 Task: Check the average views per listing of french doors in the last 3 years.
Action: Mouse moved to (965, 224)
Screenshot: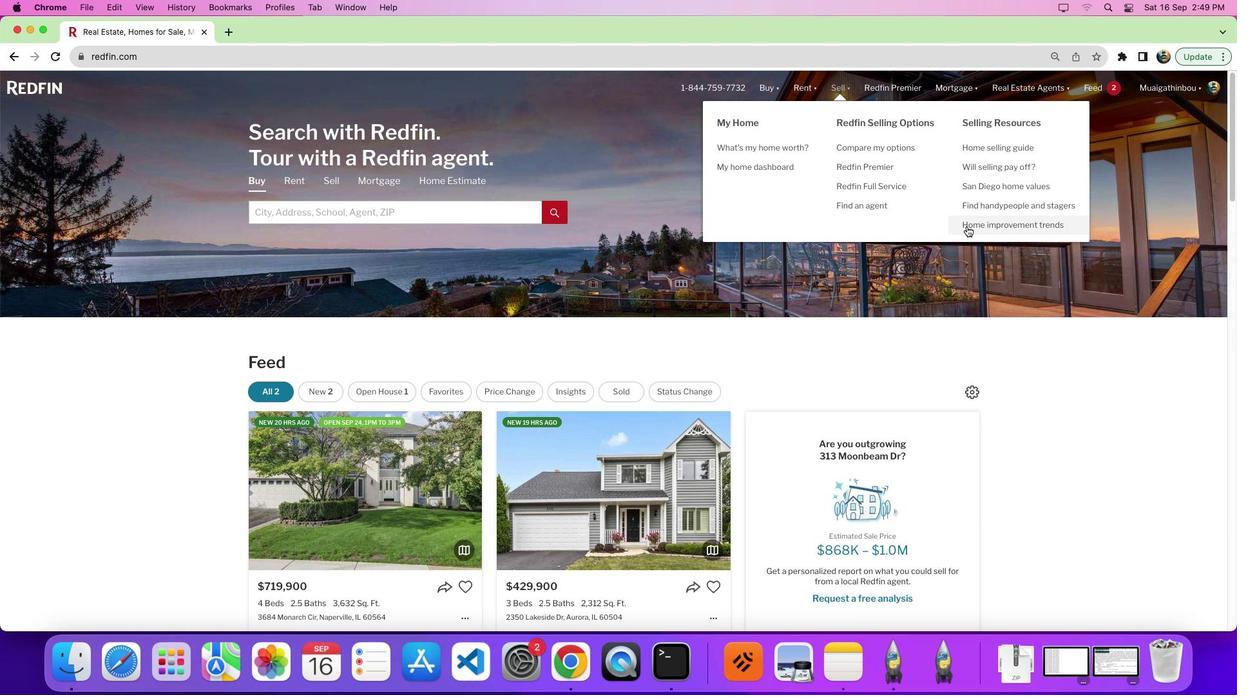 
Action: Mouse pressed left at (965, 224)
Screenshot: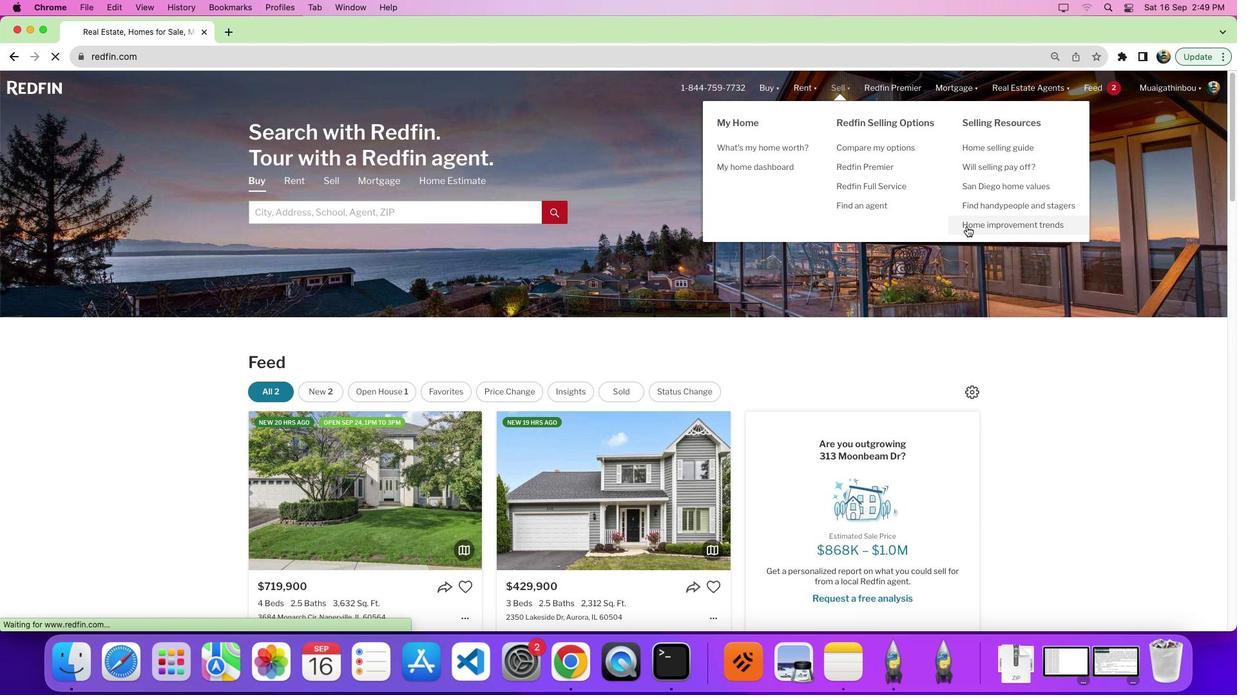 
Action: Mouse pressed left at (965, 224)
Screenshot: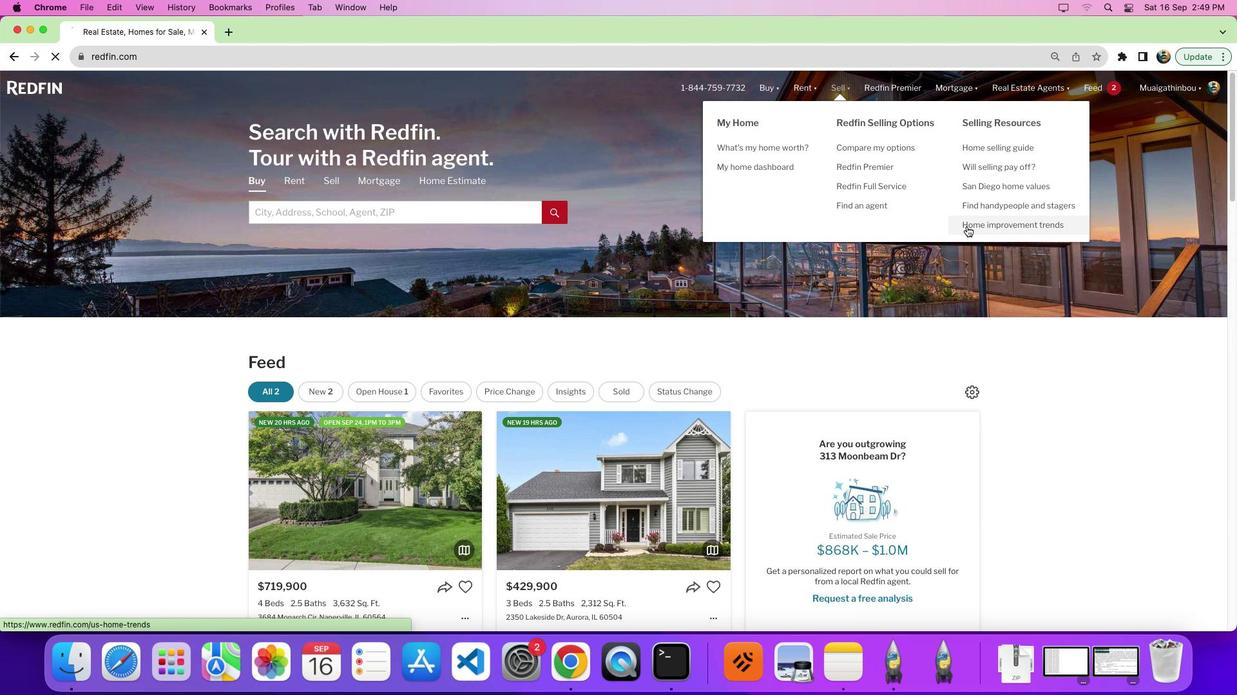 
Action: Mouse moved to (353, 252)
Screenshot: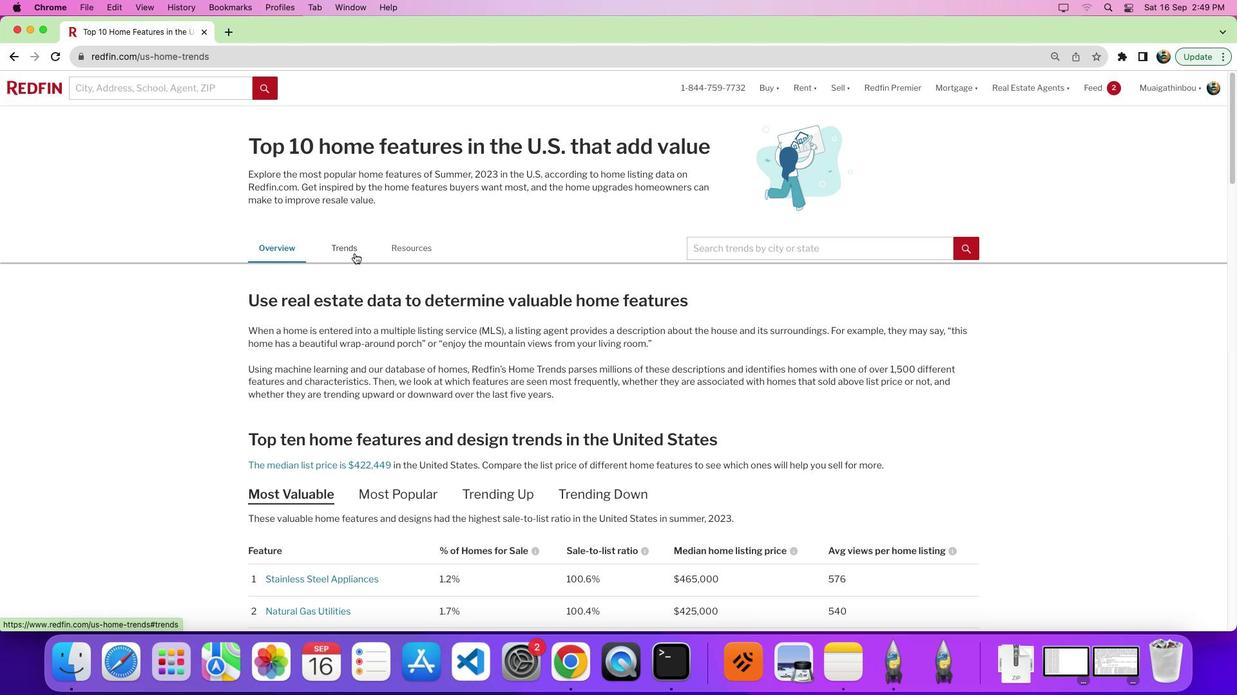 
Action: Mouse pressed left at (353, 252)
Screenshot: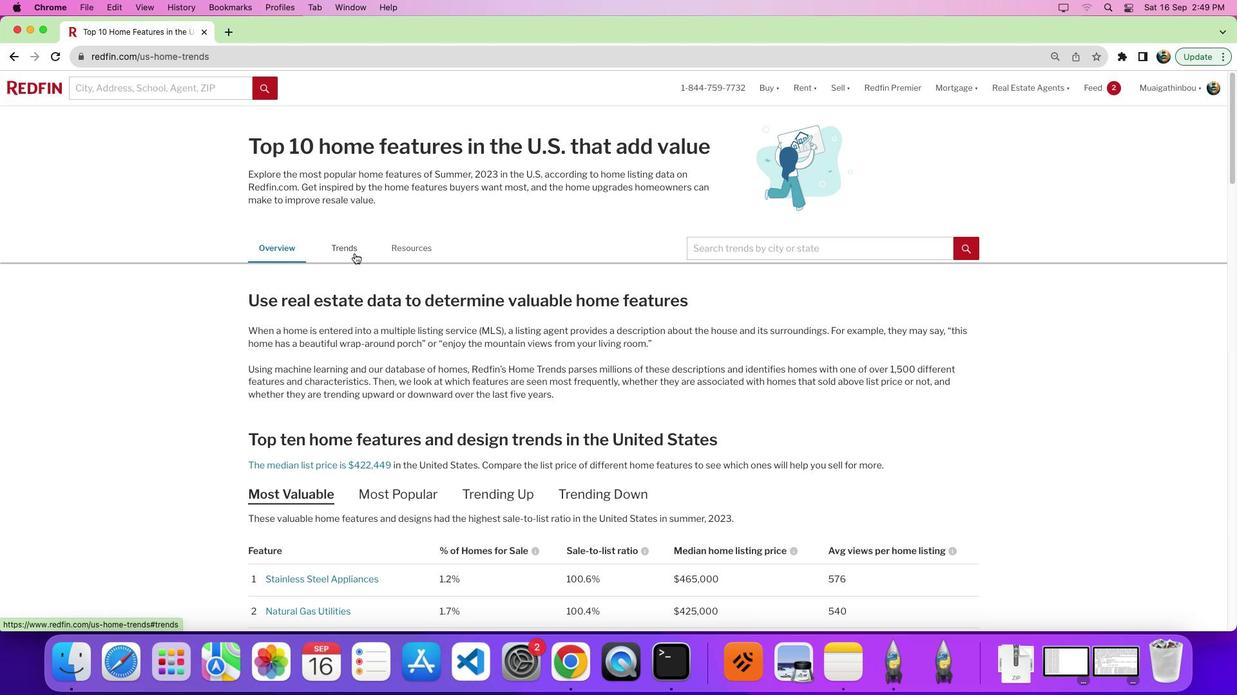 
Action: Mouse moved to (732, 383)
Screenshot: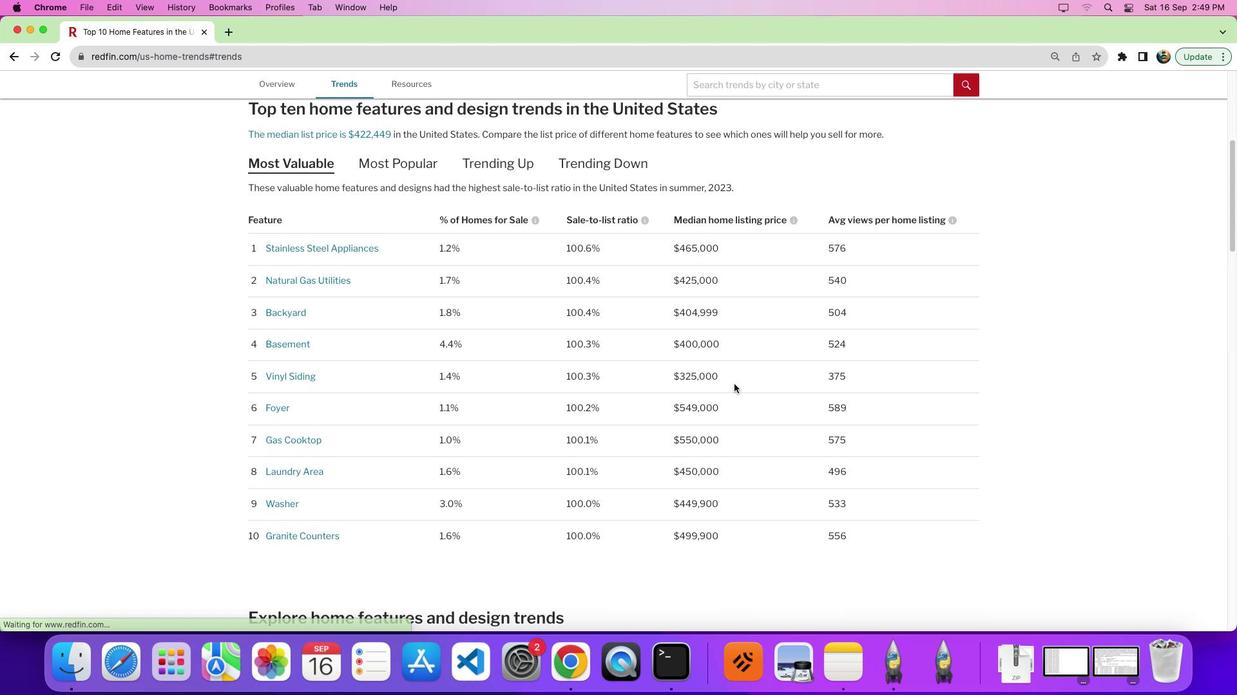 
Action: Mouse scrolled (732, 383) with delta (0, -1)
Screenshot: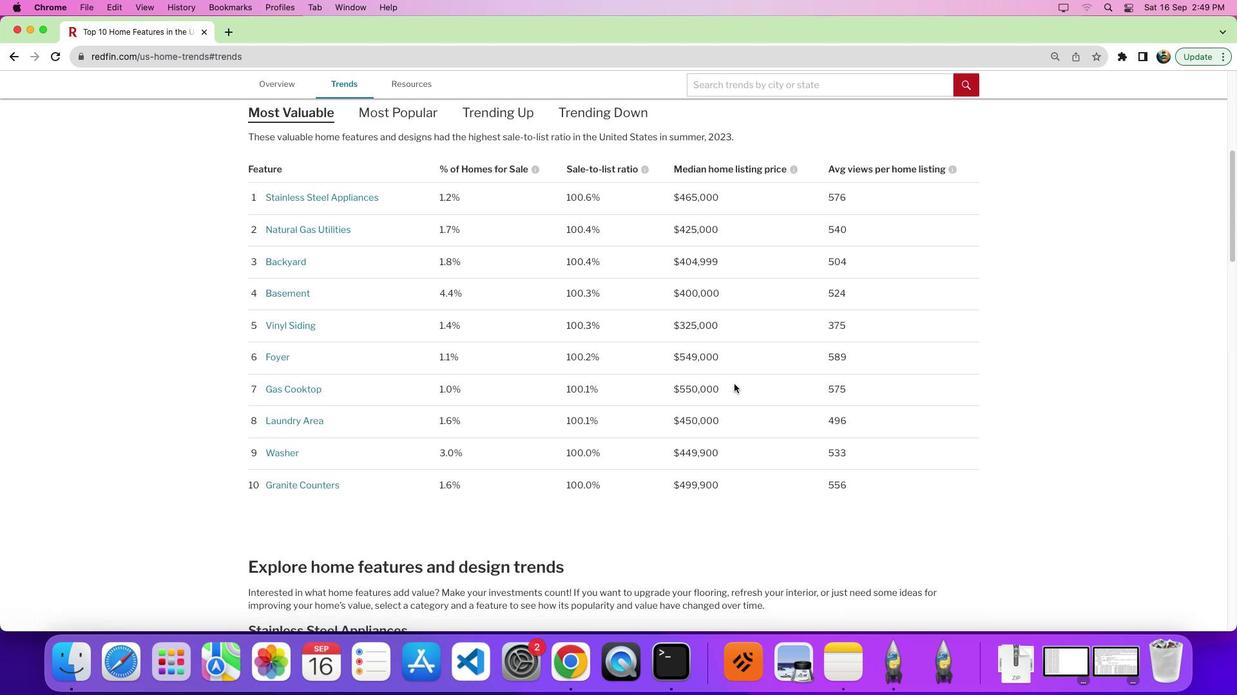 
Action: Mouse scrolled (732, 383) with delta (0, -1)
Screenshot: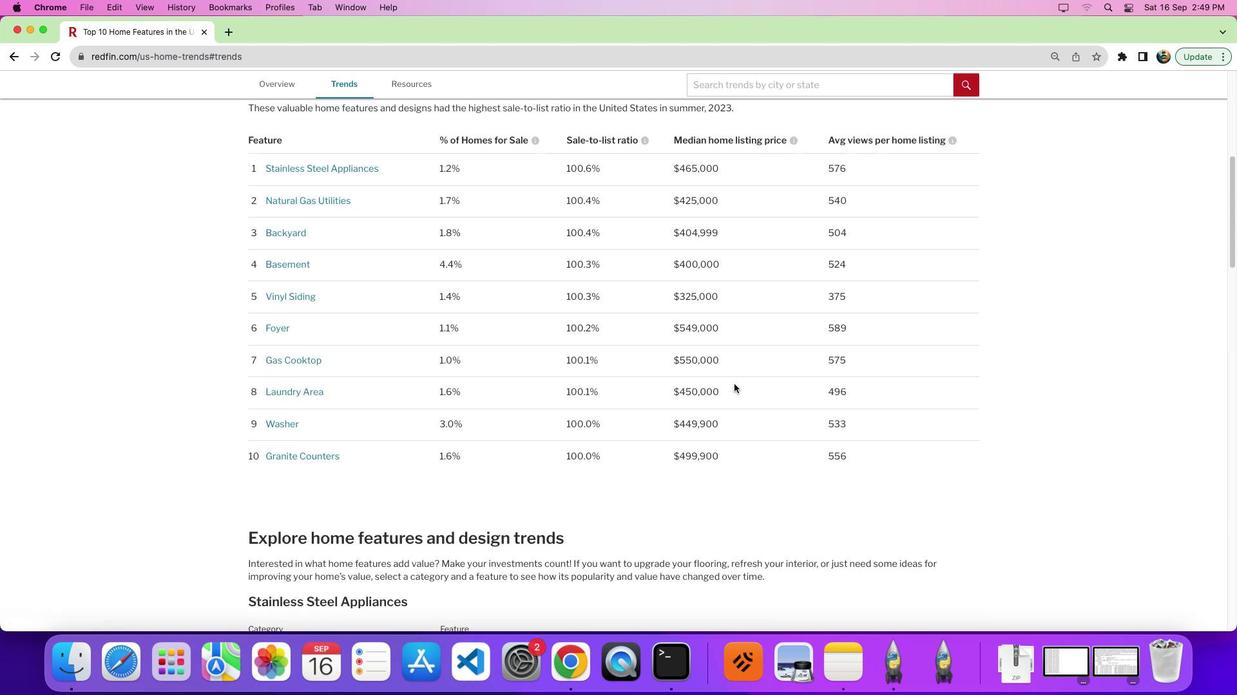 
Action: Mouse scrolled (732, 383) with delta (0, -3)
Screenshot: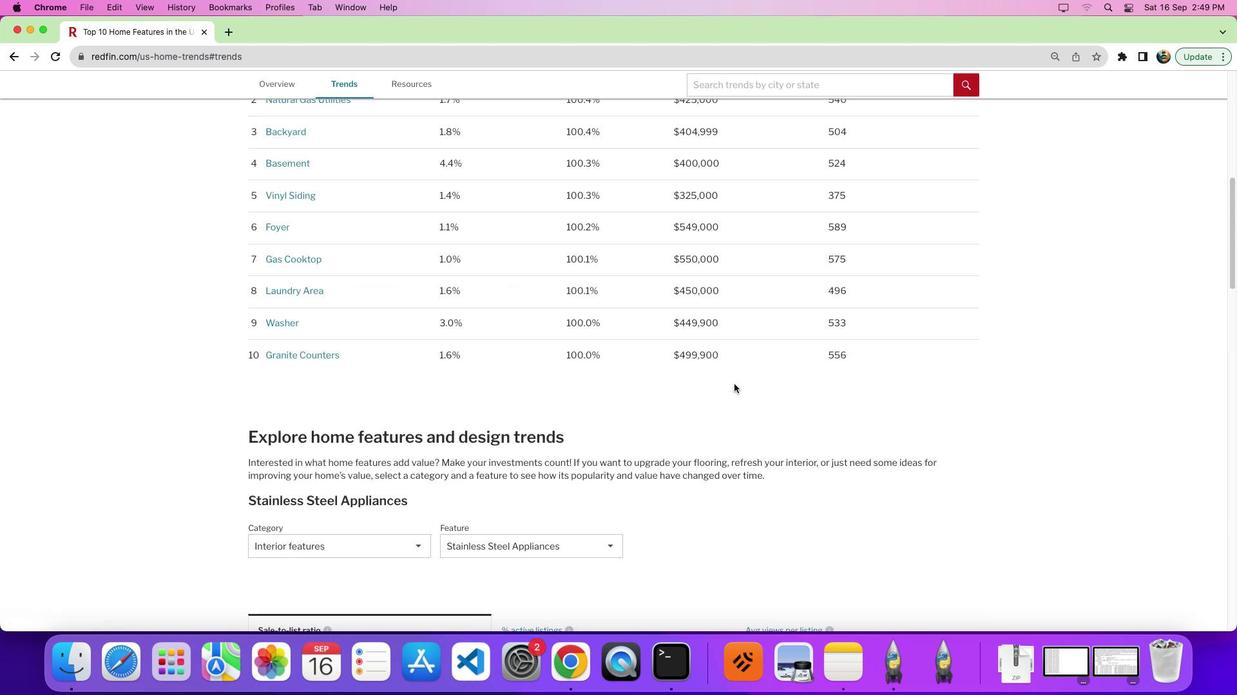 
Action: Mouse scrolled (732, 383) with delta (0, -1)
Screenshot: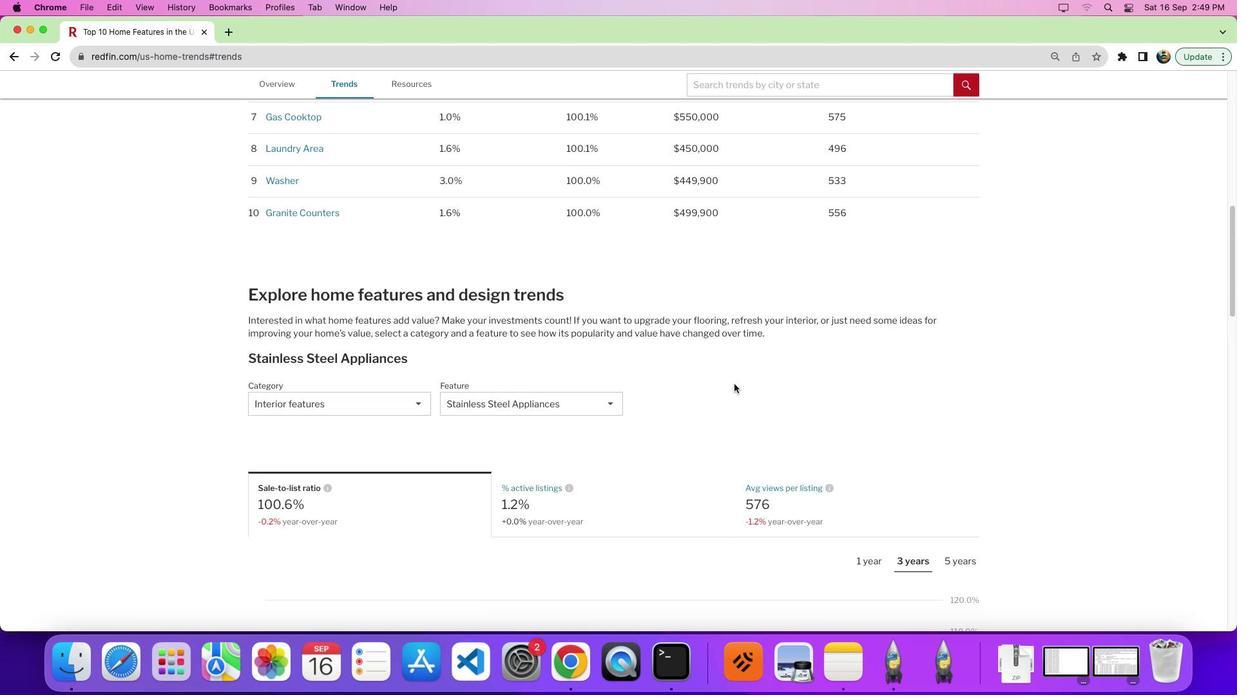 
Action: Mouse scrolled (732, 383) with delta (0, -1)
Screenshot: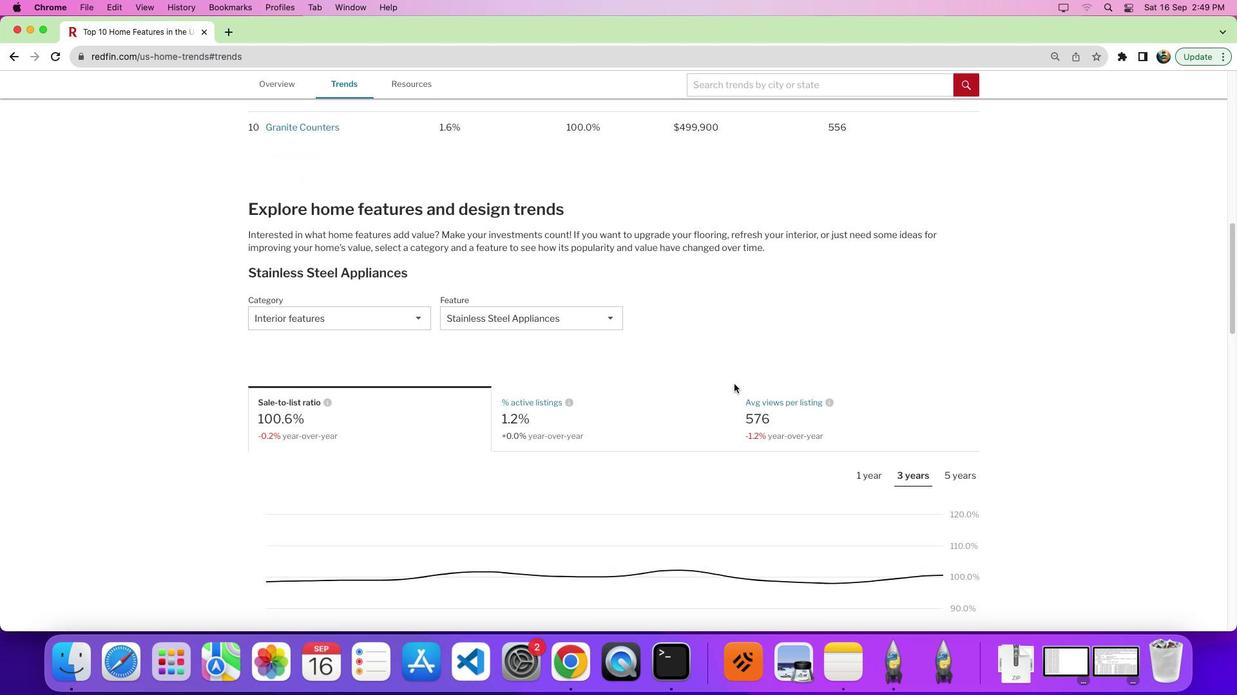 
Action: Mouse scrolled (732, 383) with delta (0, -5)
Screenshot: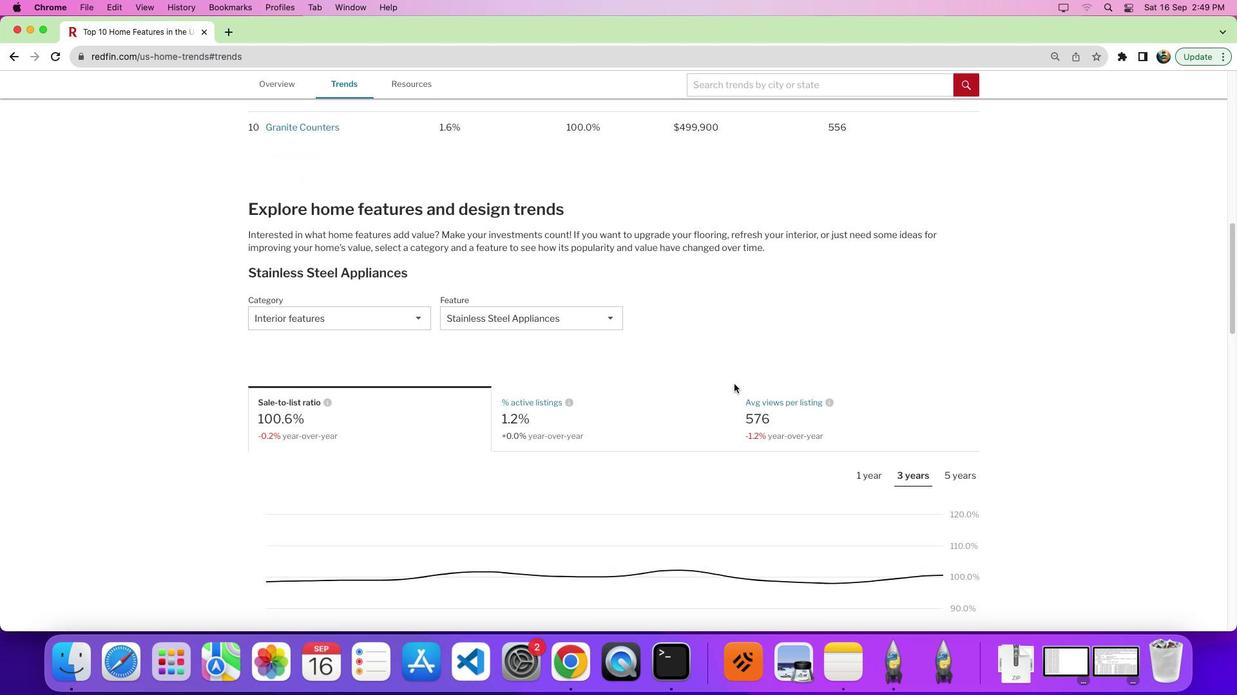 
Action: Mouse moved to (720, 392)
Screenshot: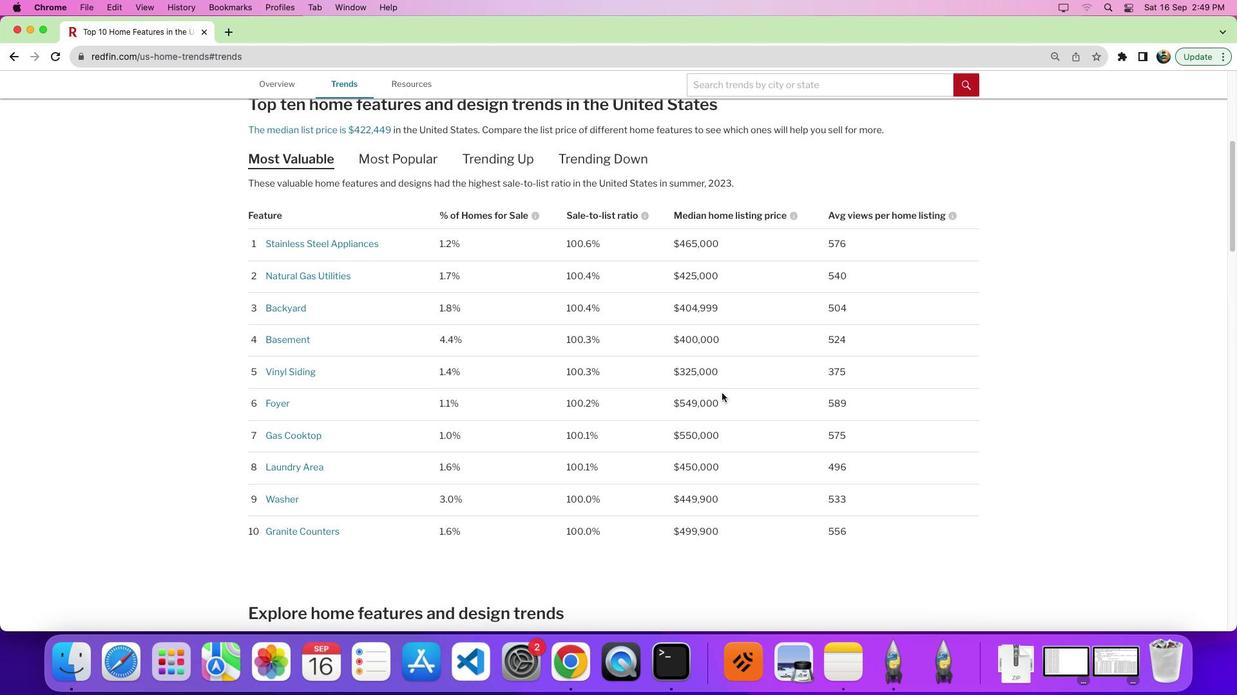 
Action: Mouse scrolled (720, 392) with delta (0, -1)
Screenshot: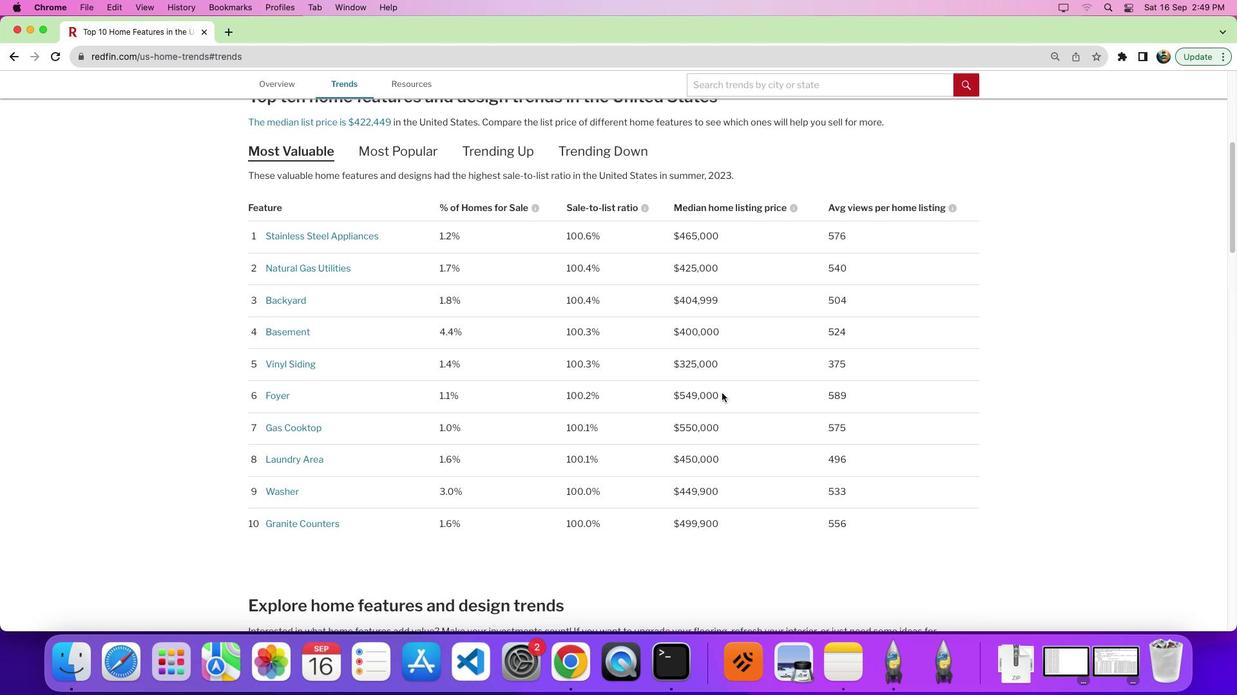 
Action: Mouse scrolled (720, 392) with delta (0, -1)
Screenshot: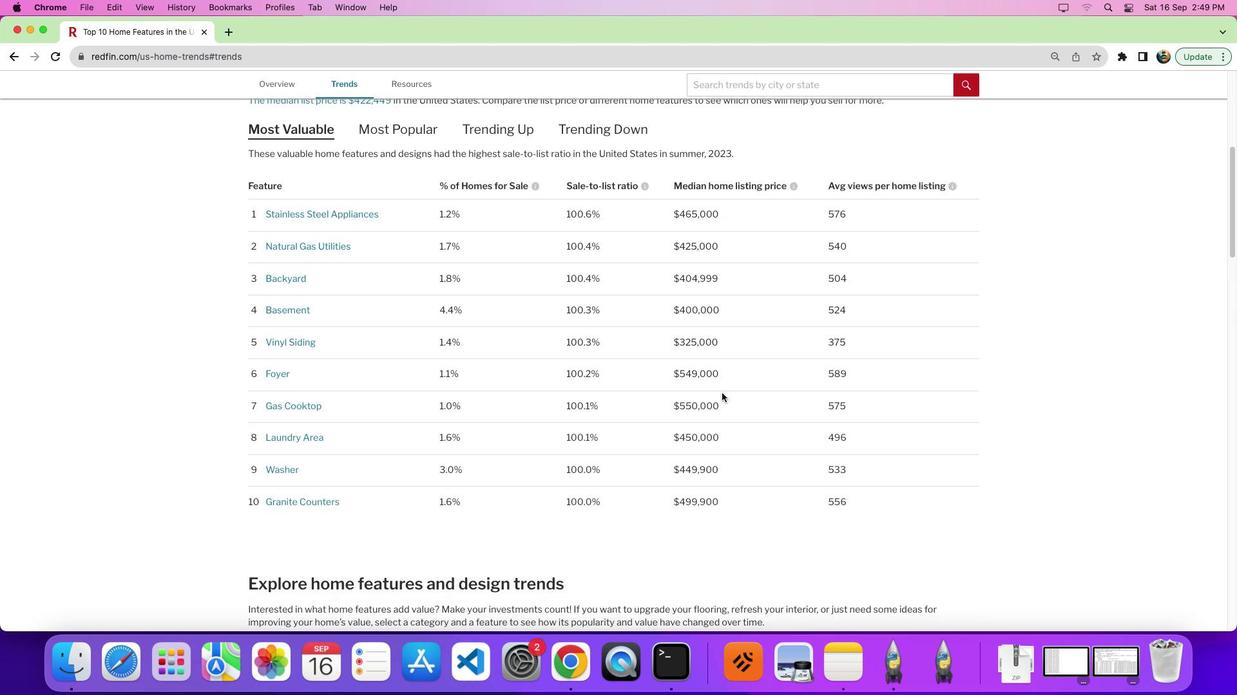 
Action: Mouse moved to (679, 370)
Screenshot: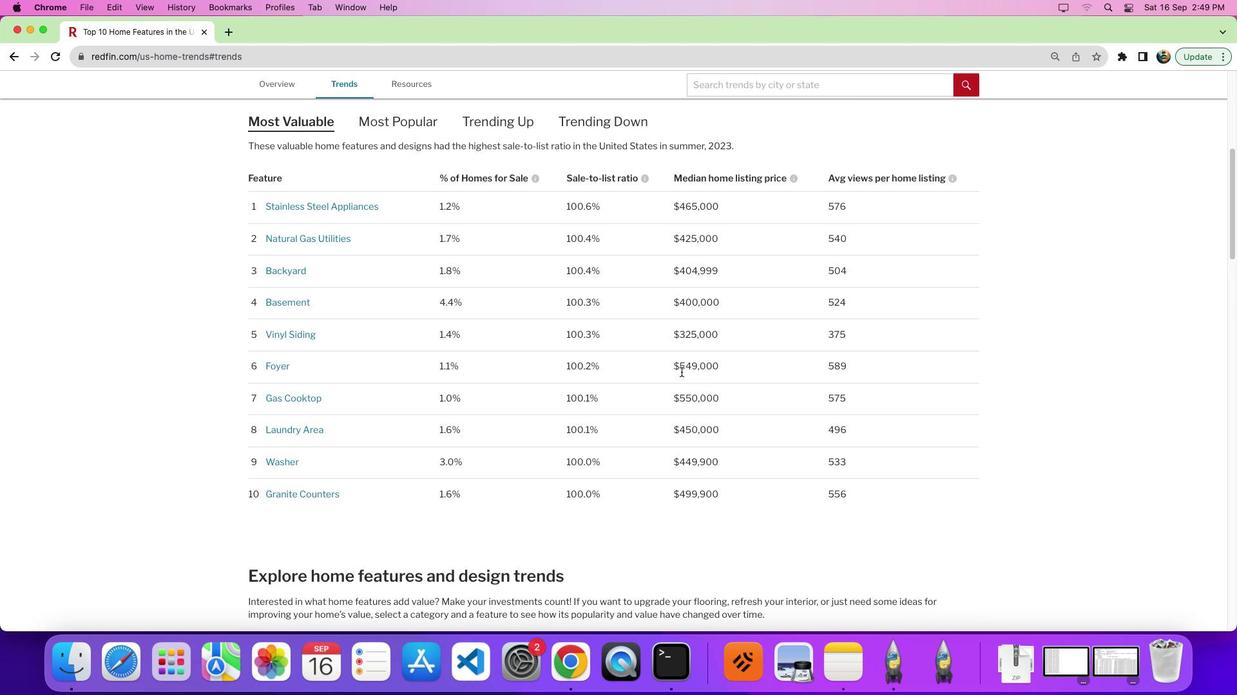 
Action: Mouse scrolled (679, 370) with delta (0, -1)
Screenshot: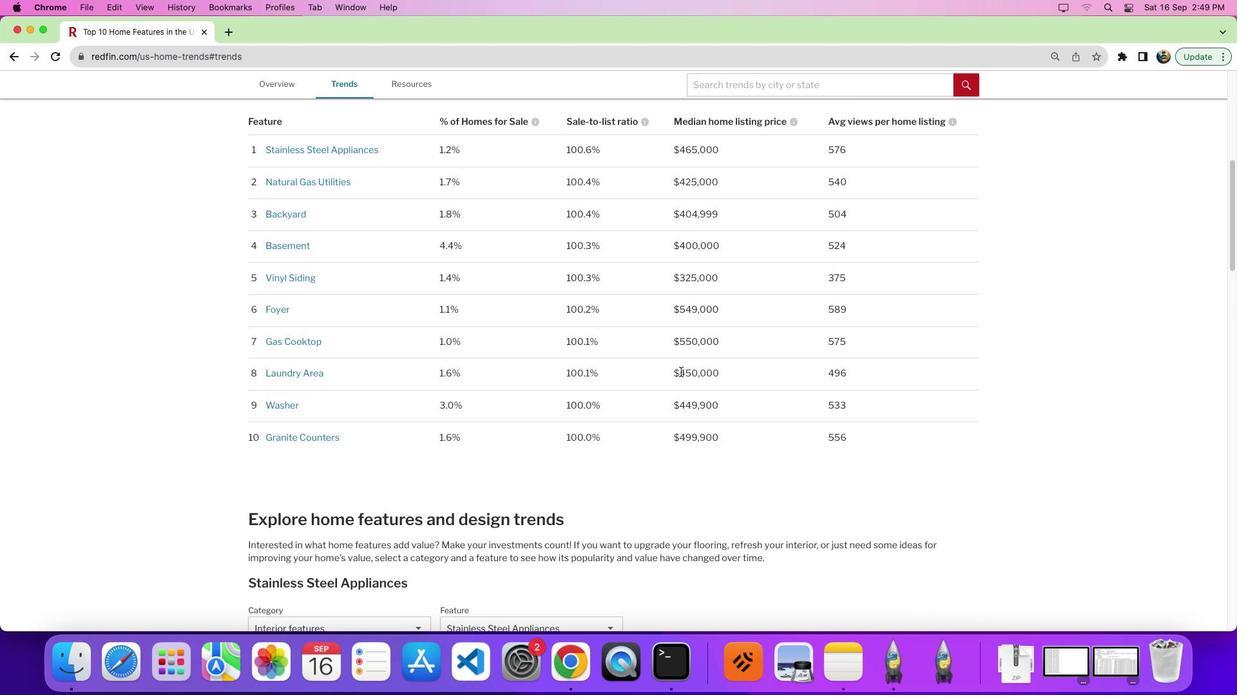 
Action: Mouse moved to (679, 370)
Screenshot: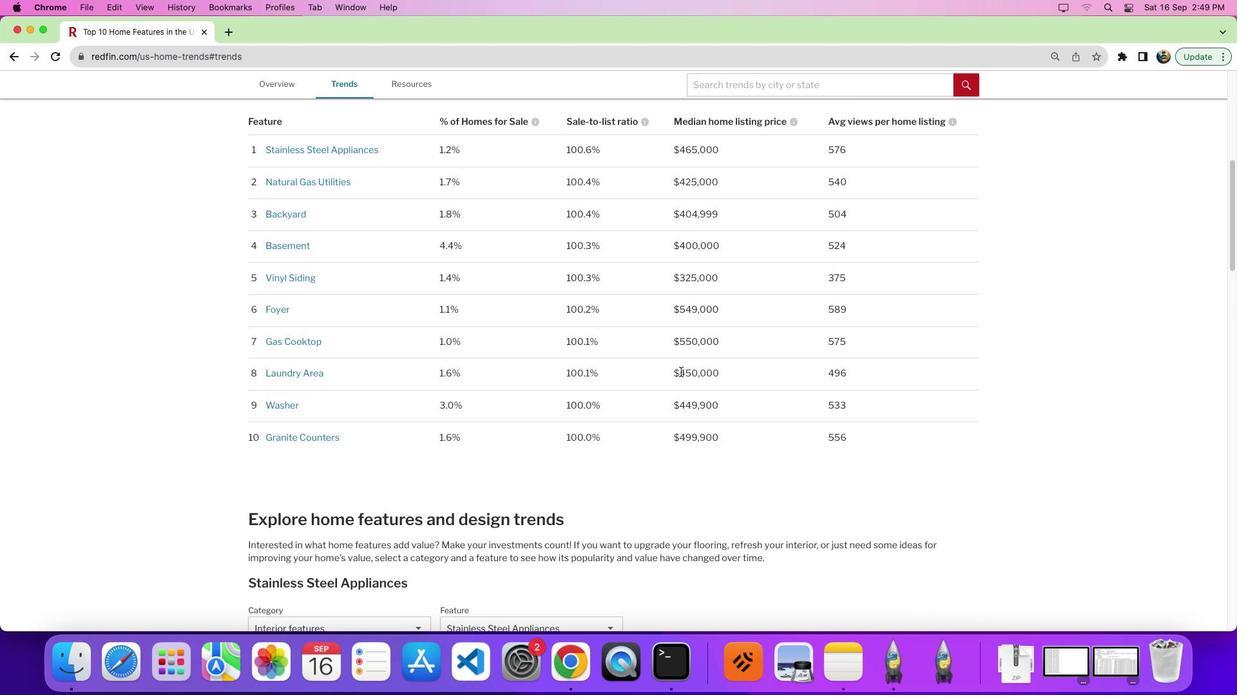 
Action: Mouse scrolled (679, 370) with delta (0, -1)
Screenshot: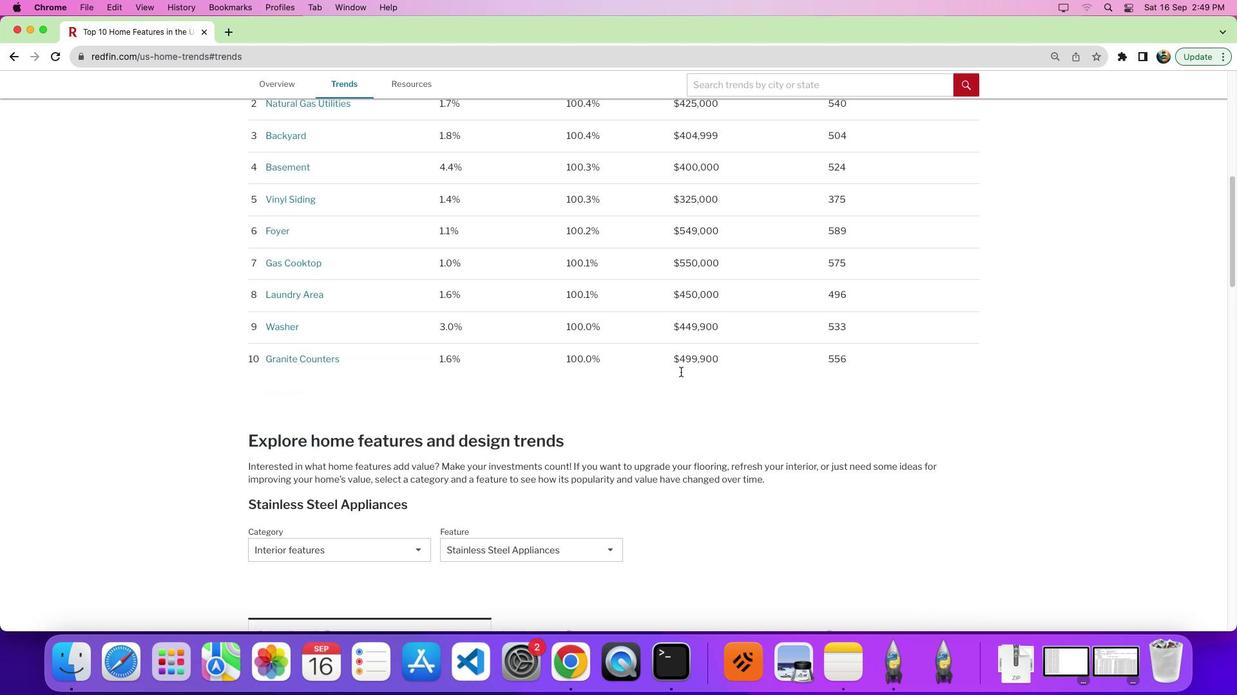 
Action: Mouse scrolled (679, 370) with delta (0, -4)
Screenshot: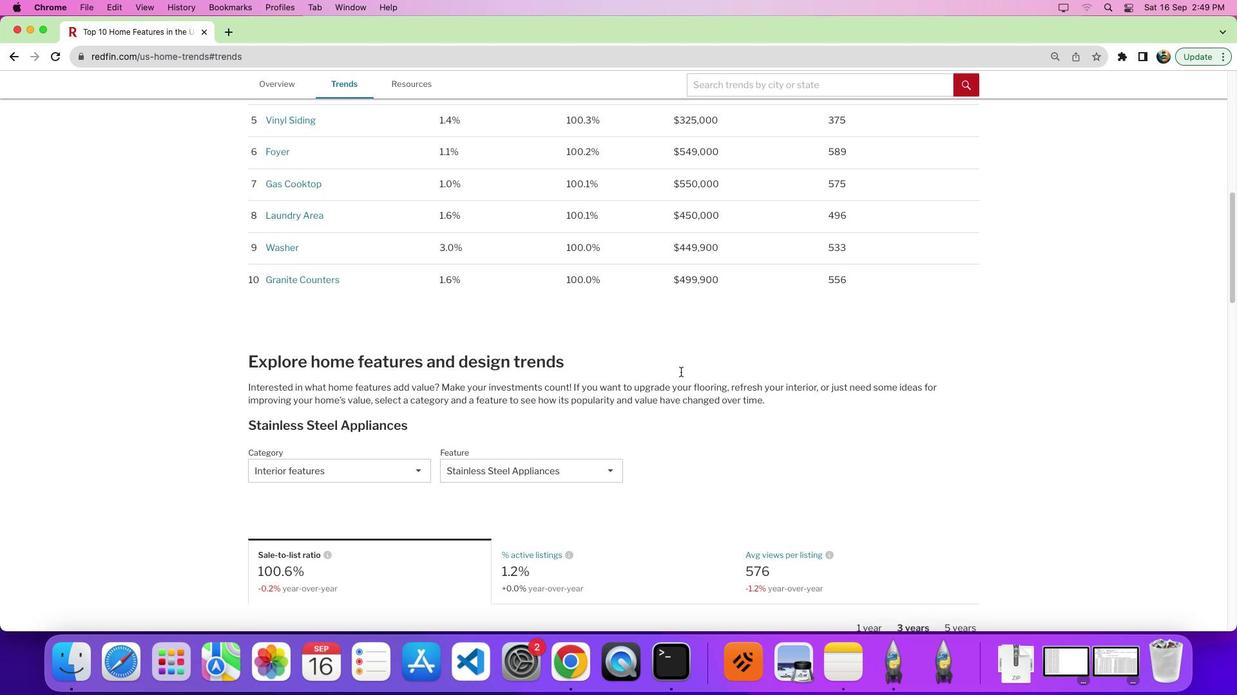 
Action: Mouse moved to (679, 370)
Screenshot: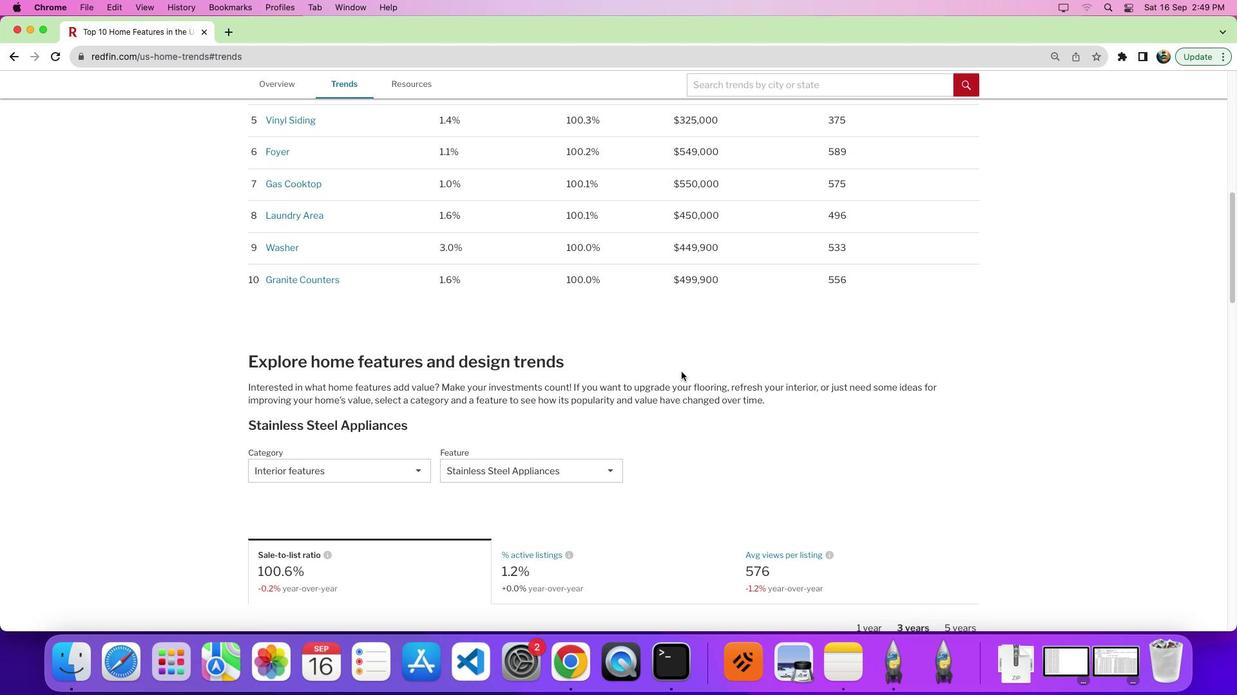 
Action: Mouse scrolled (679, 370) with delta (0, -1)
Screenshot: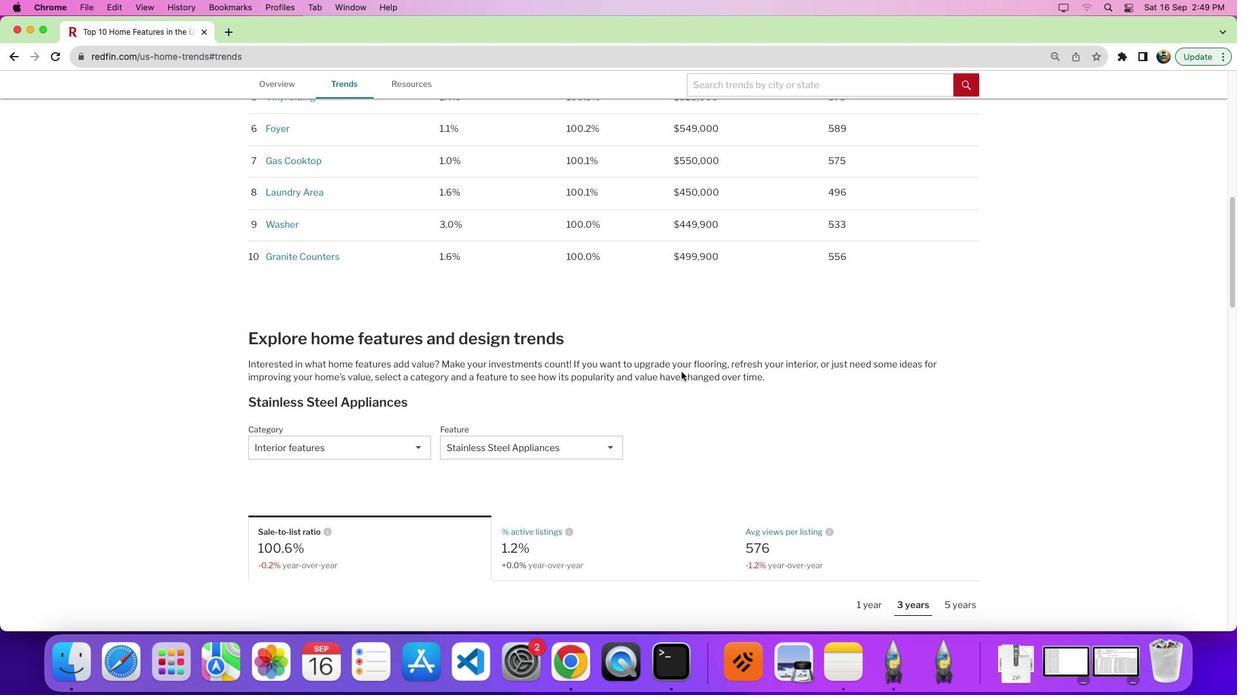 
Action: Mouse scrolled (679, 370) with delta (0, -1)
Screenshot: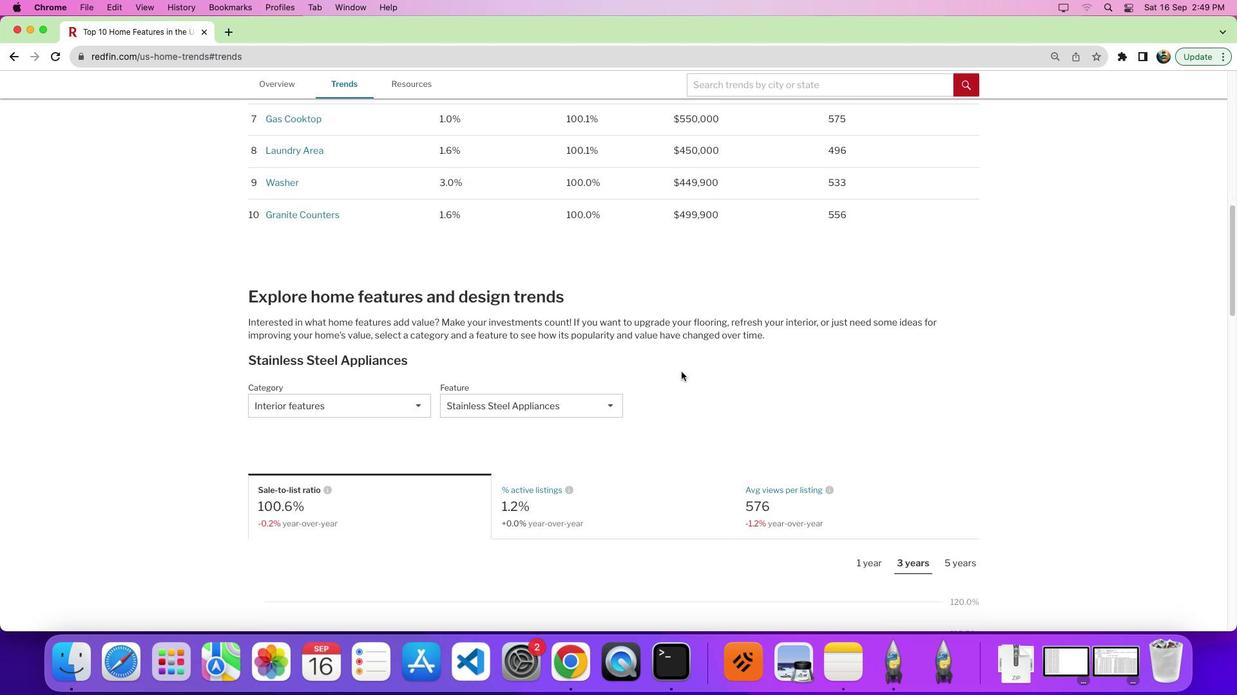 
Action: Mouse scrolled (679, 370) with delta (0, -3)
Screenshot: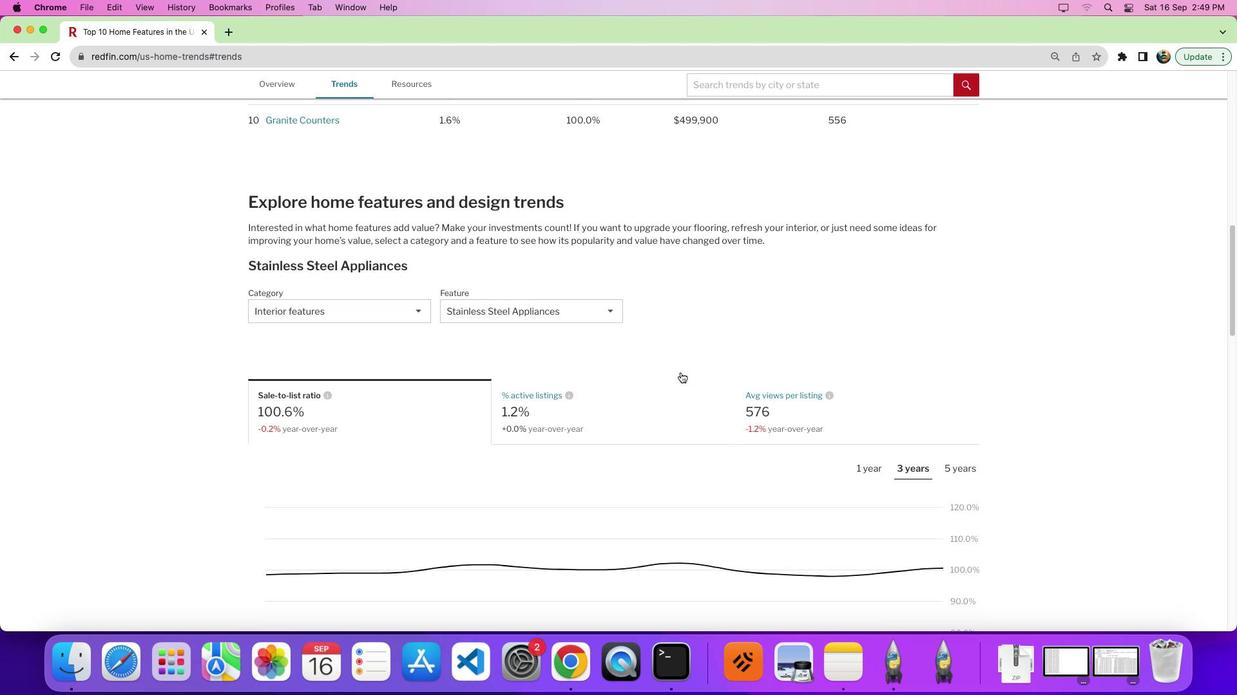 
Action: Mouse moved to (367, 306)
Screenshot: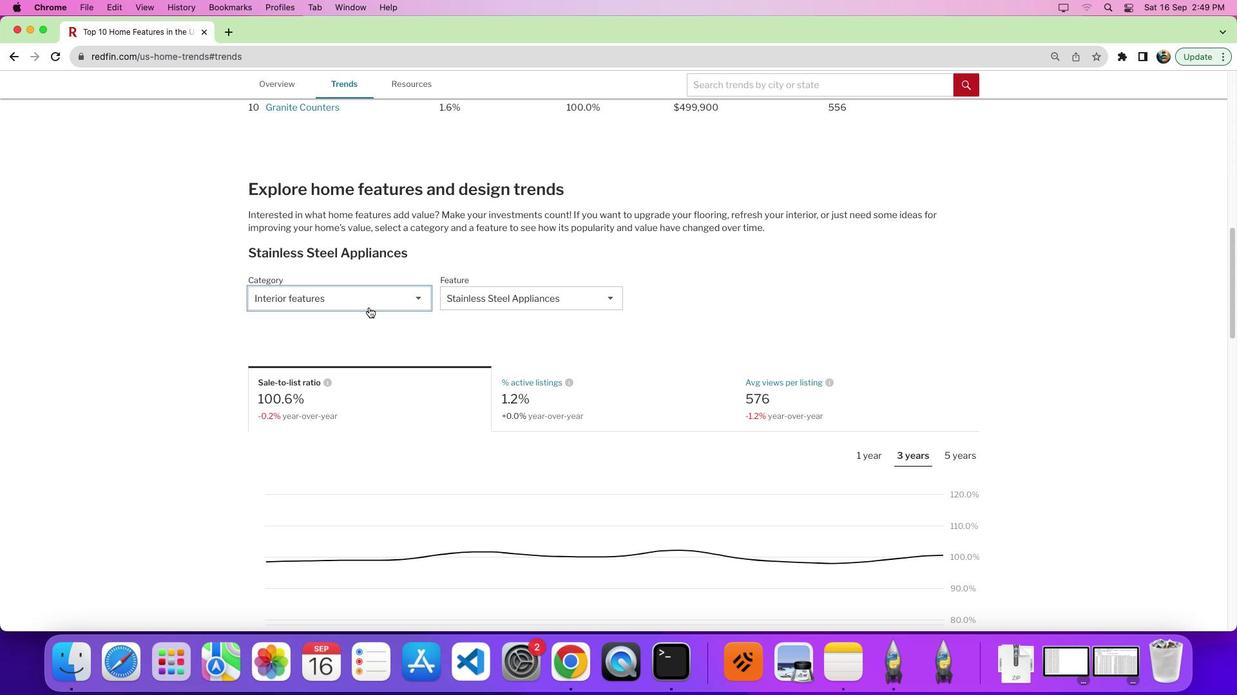 
Action: Mouse pressed left at (367, 306)
Screenshot: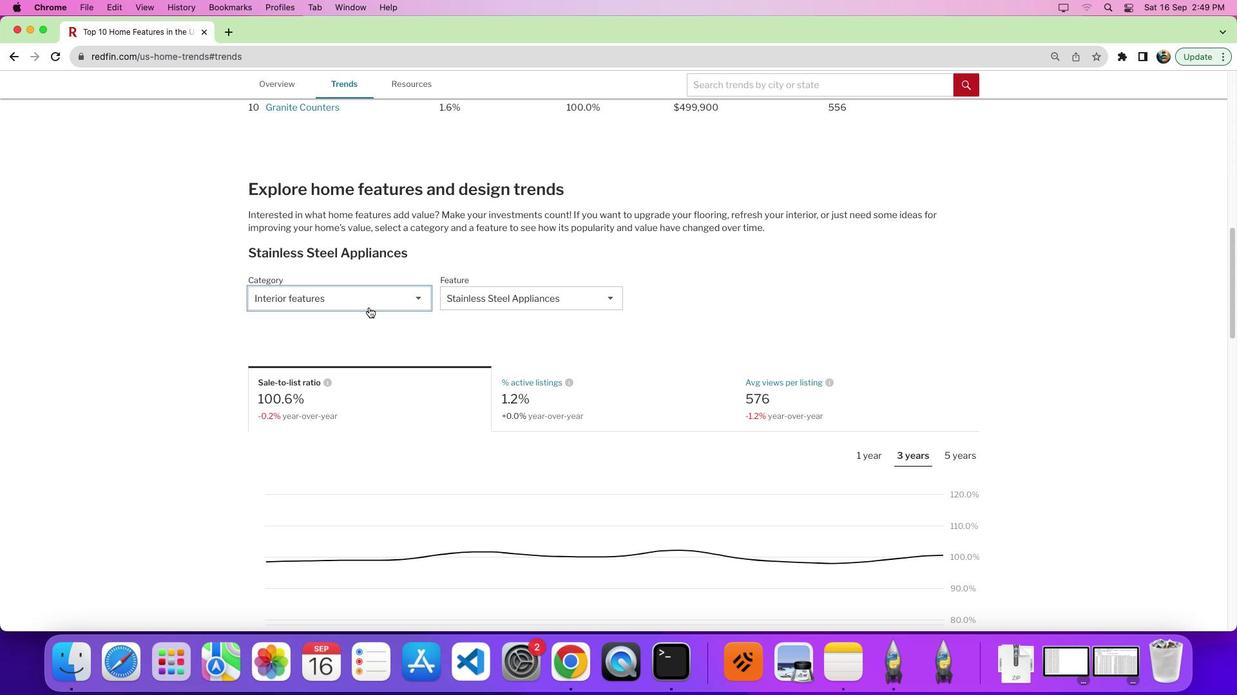 
Action: Mouse moved to (380, 350)
Screenshot: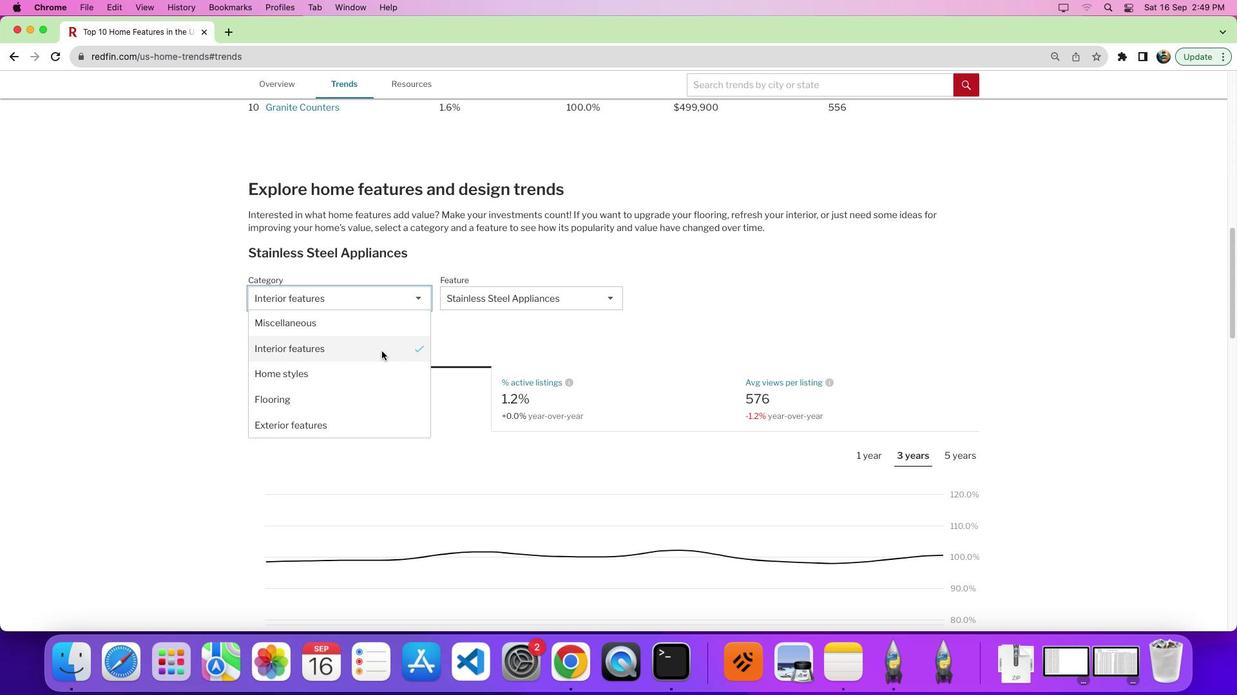 
Action: Mouse pressed left at (380, 350)
Screenshot: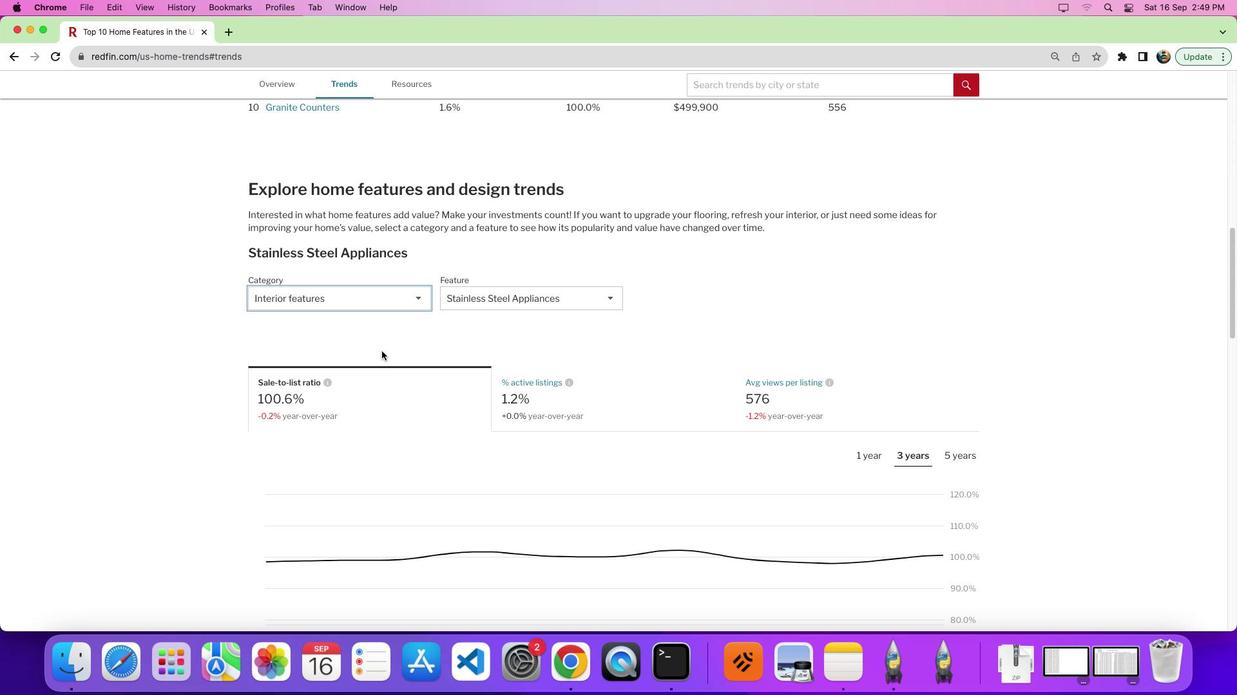 
Action: Mouse moved to (528, 305)
Screenshot: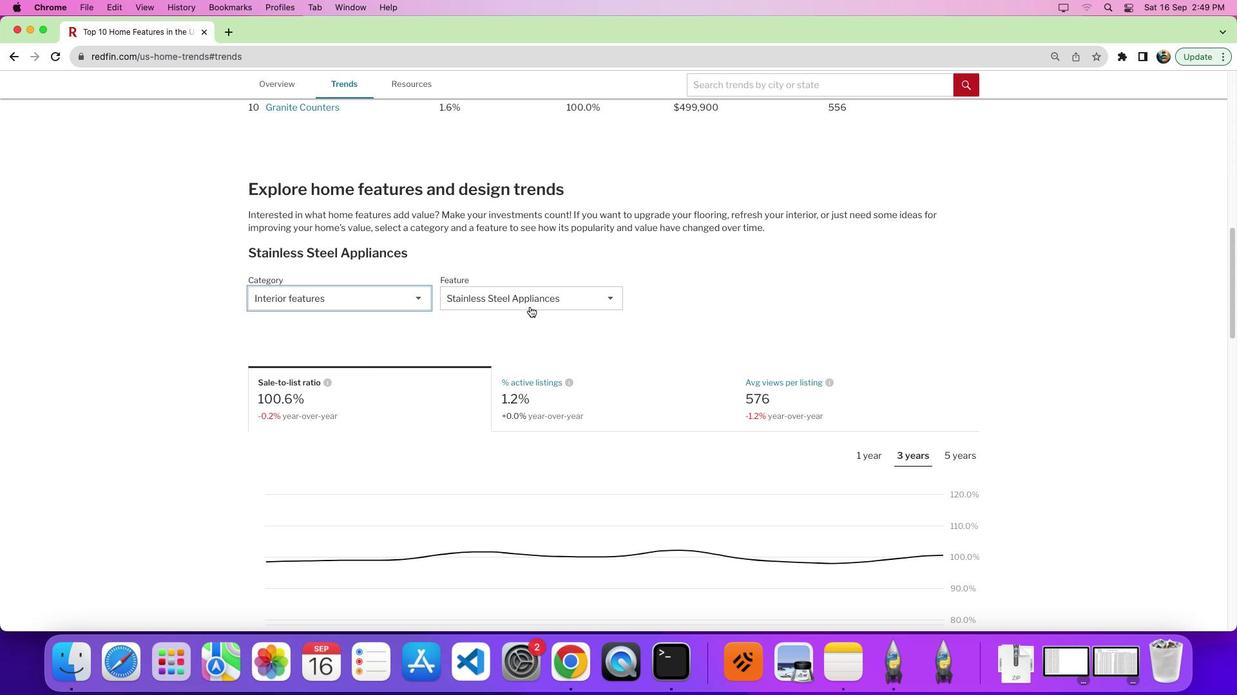 
Action: Mouse pressed left at (528, 305)
Screenshot: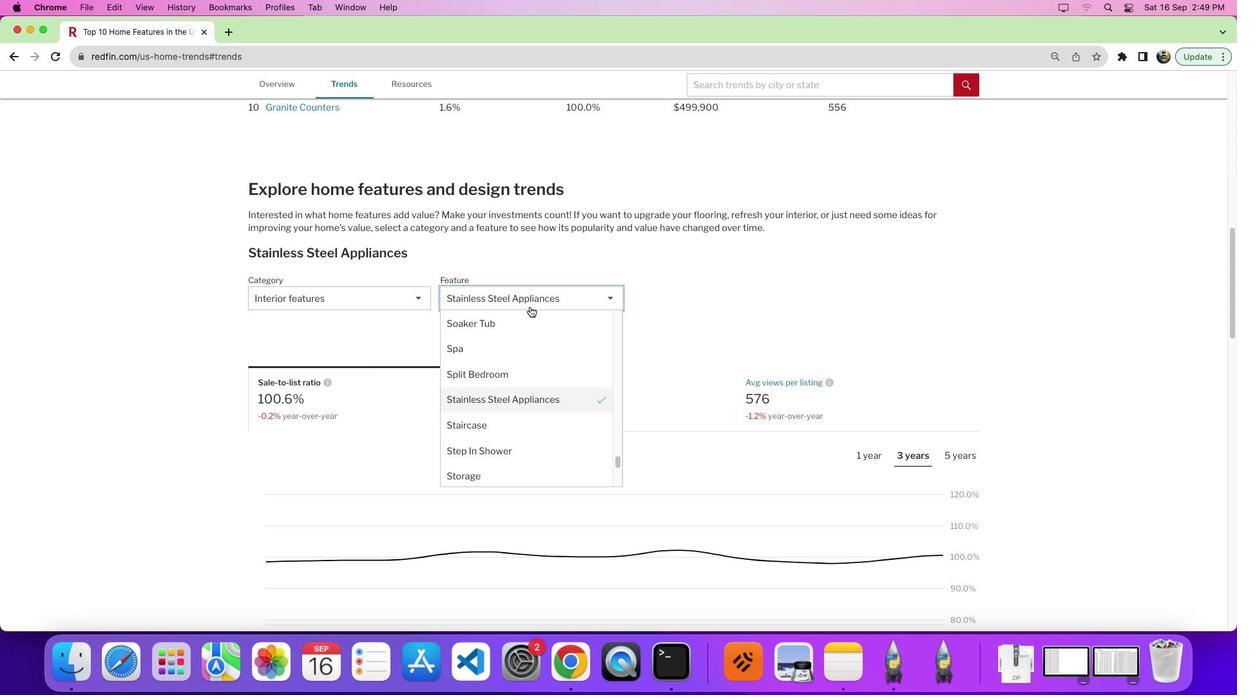 
Action: Mouse moved to (615, 385)
Screenshot: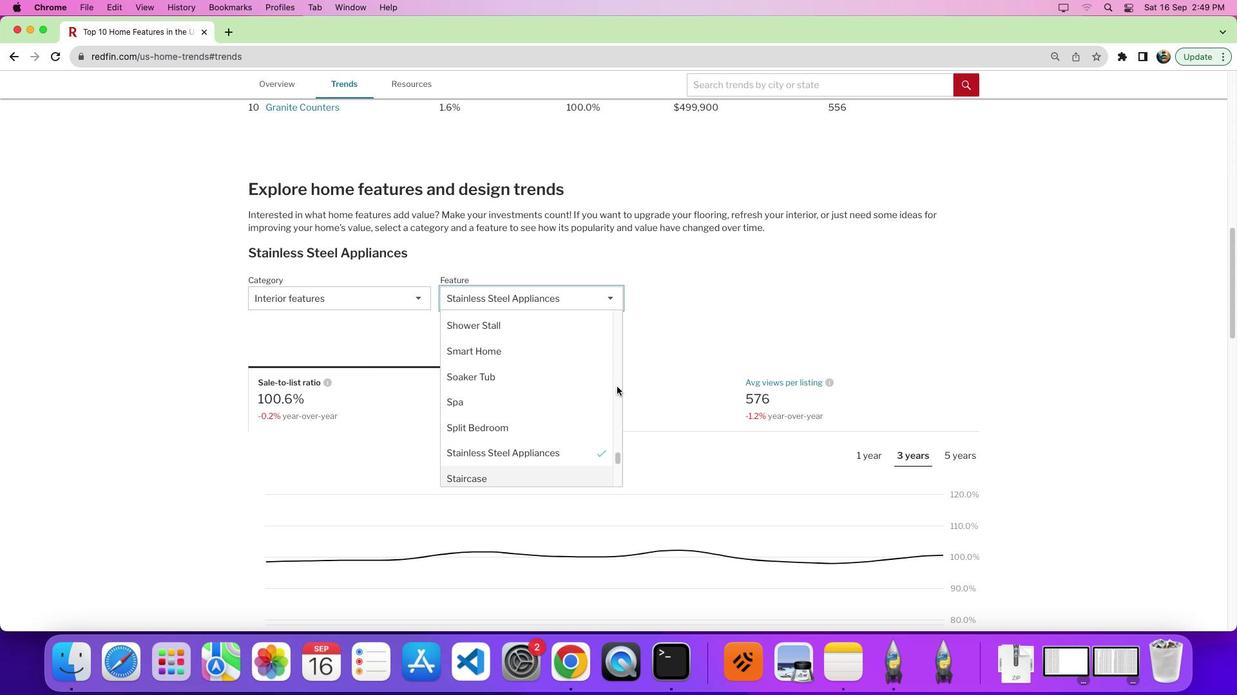 
Action: Mouse pressed left at (615, 385)
Screenshot: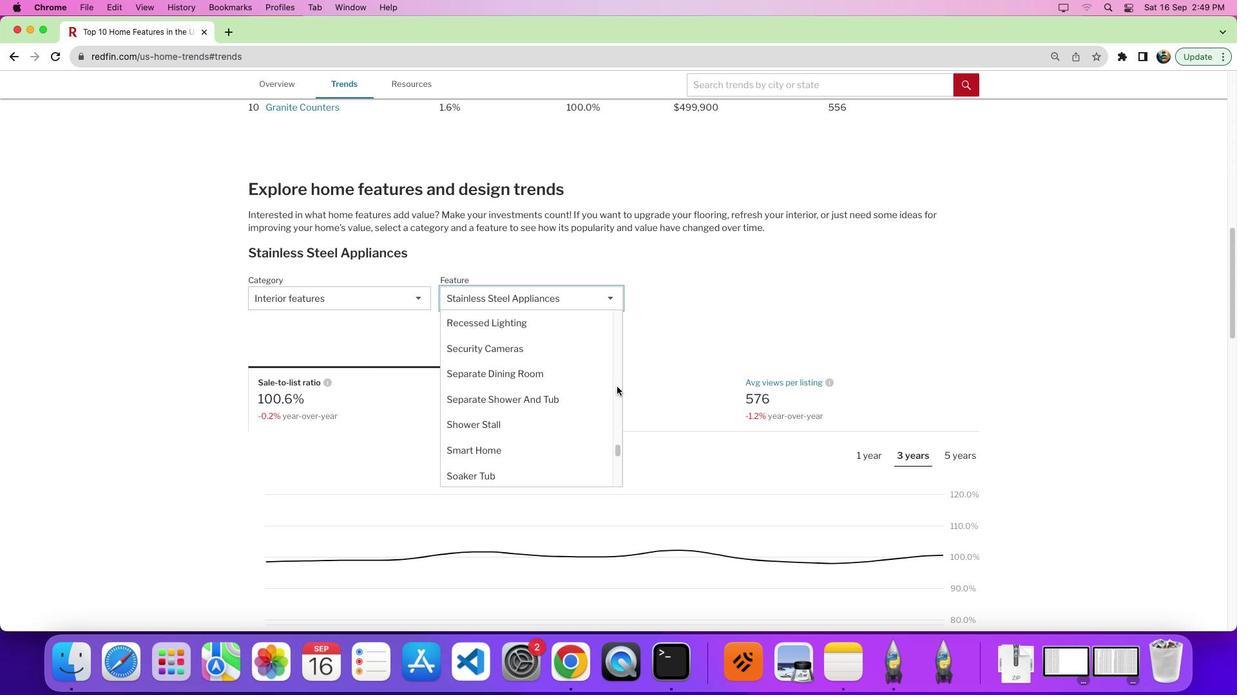 
Action: Mouse moved to (527, 359)
Screenshot: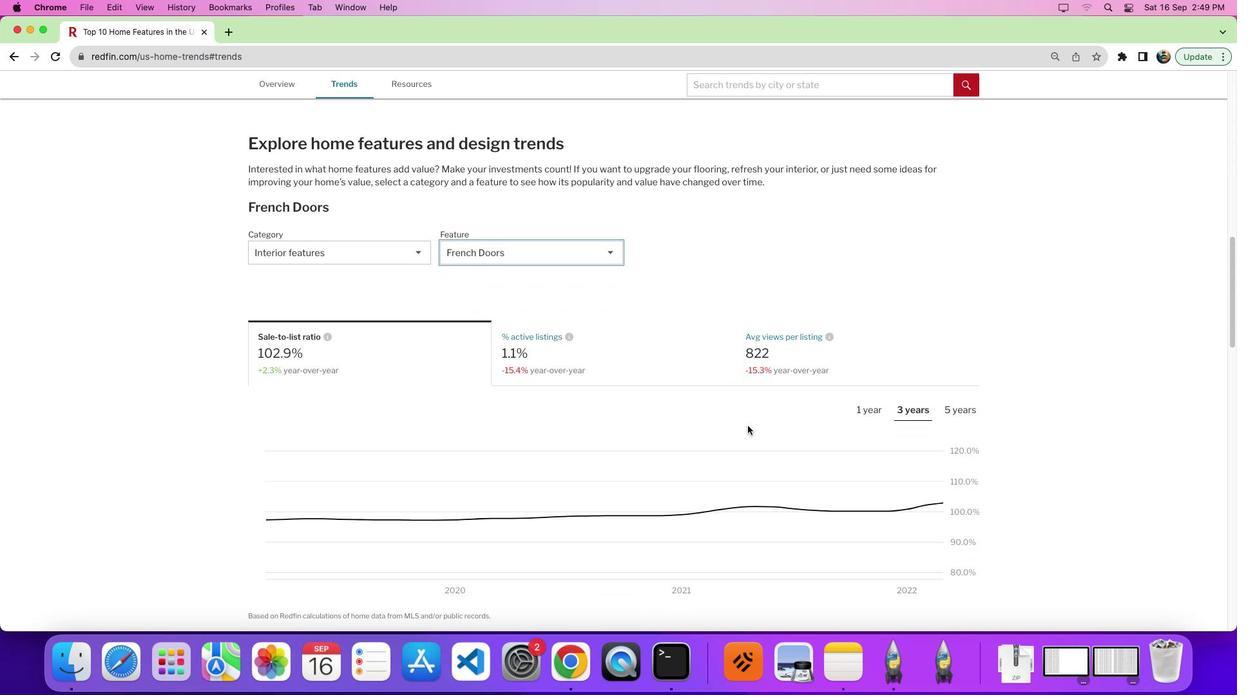 
Action: Mouse pressed left at (527, 359)
Screenshot: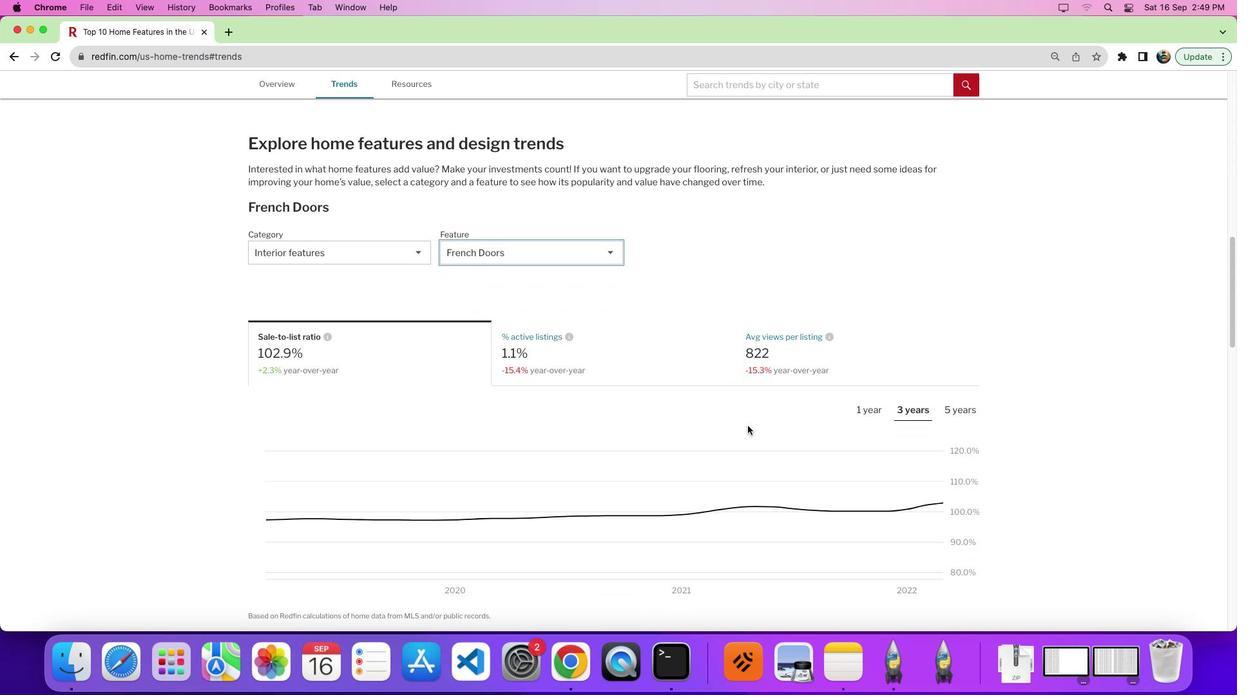 
Action: Mouse scrolled (746, 425) with delta (0, -1)
Screenshot: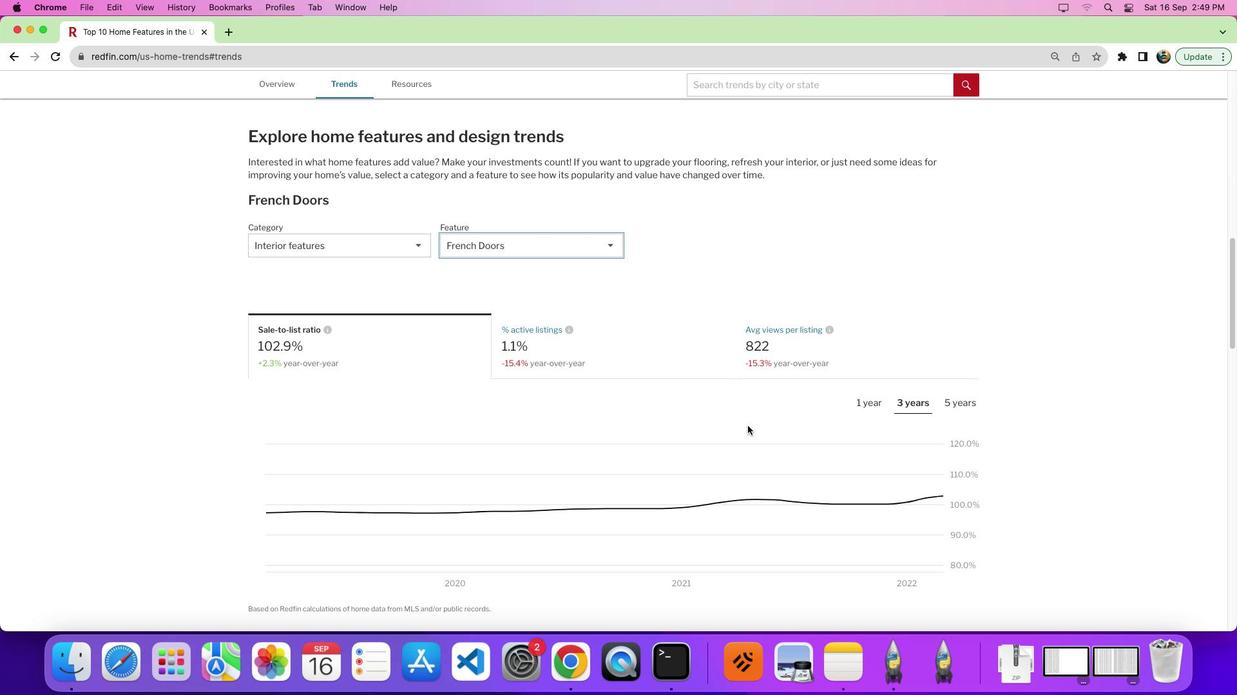 
Action: Mouse scrolled (746, 425) with delta (0, -1)
Screenshot: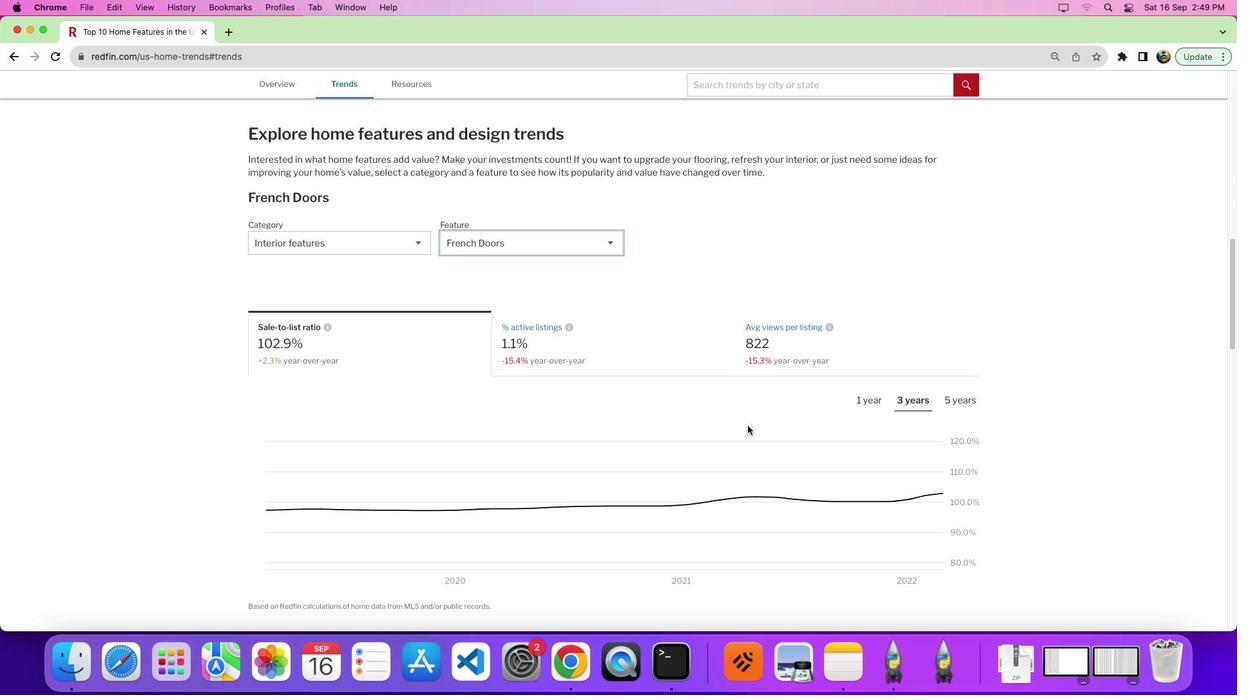 
Action: Mouse moved to (746, 425)
Screenshot: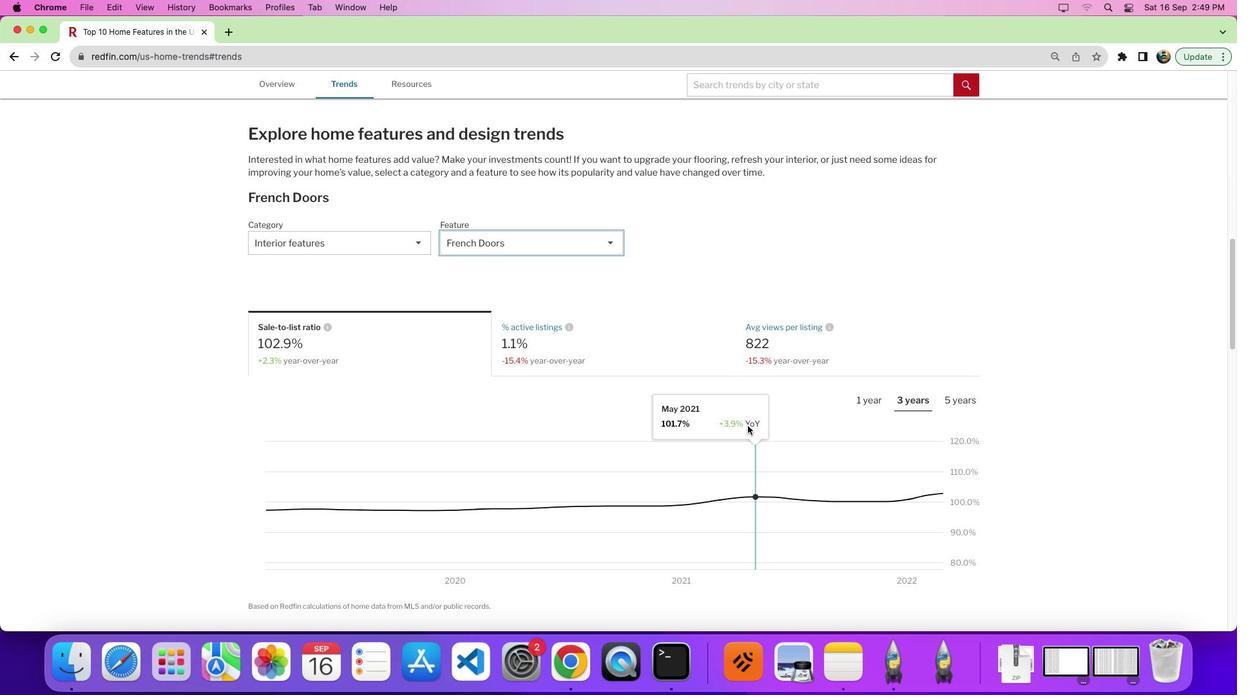 
Action: Mouse scrolled (746, 425) with delta (0, -1)
Screenshot: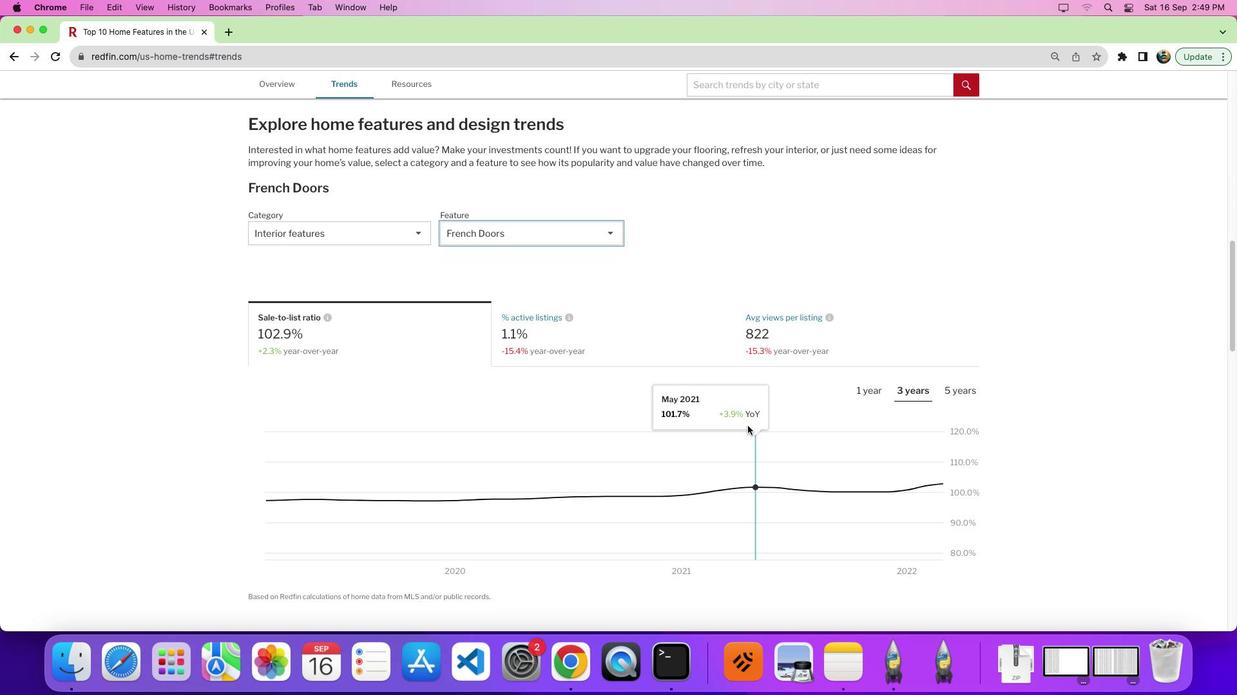 
Action: Mouse scrolled (746, 425) with delta (0, -1)
Screenshot: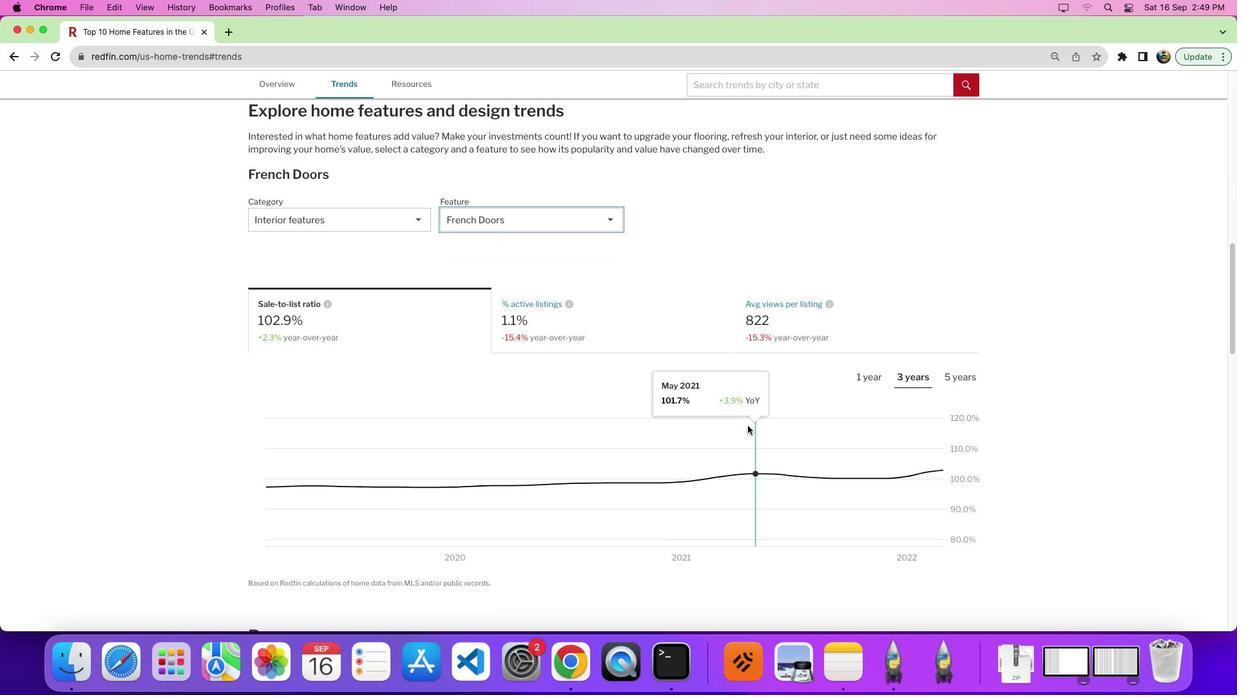 
Action: Mouse scrolled (746, 425) with delta (0, -1)
Screenshot: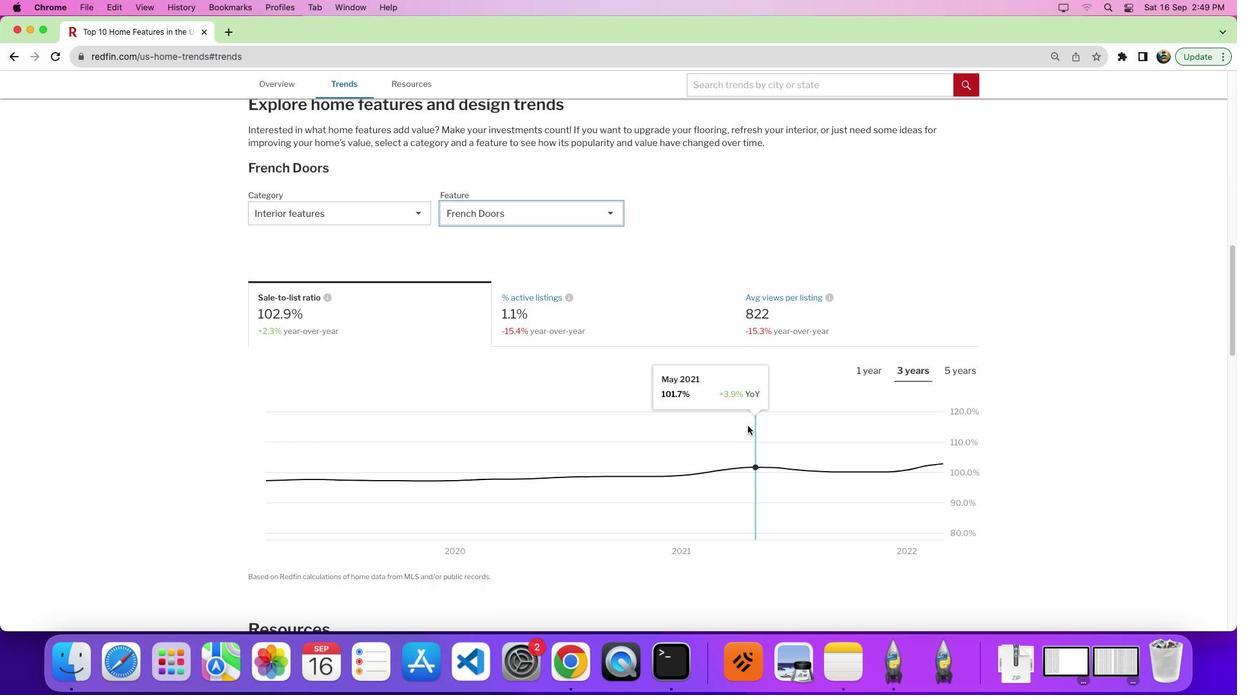 
Action: Mouse moved to (740, 424)
Screenshot: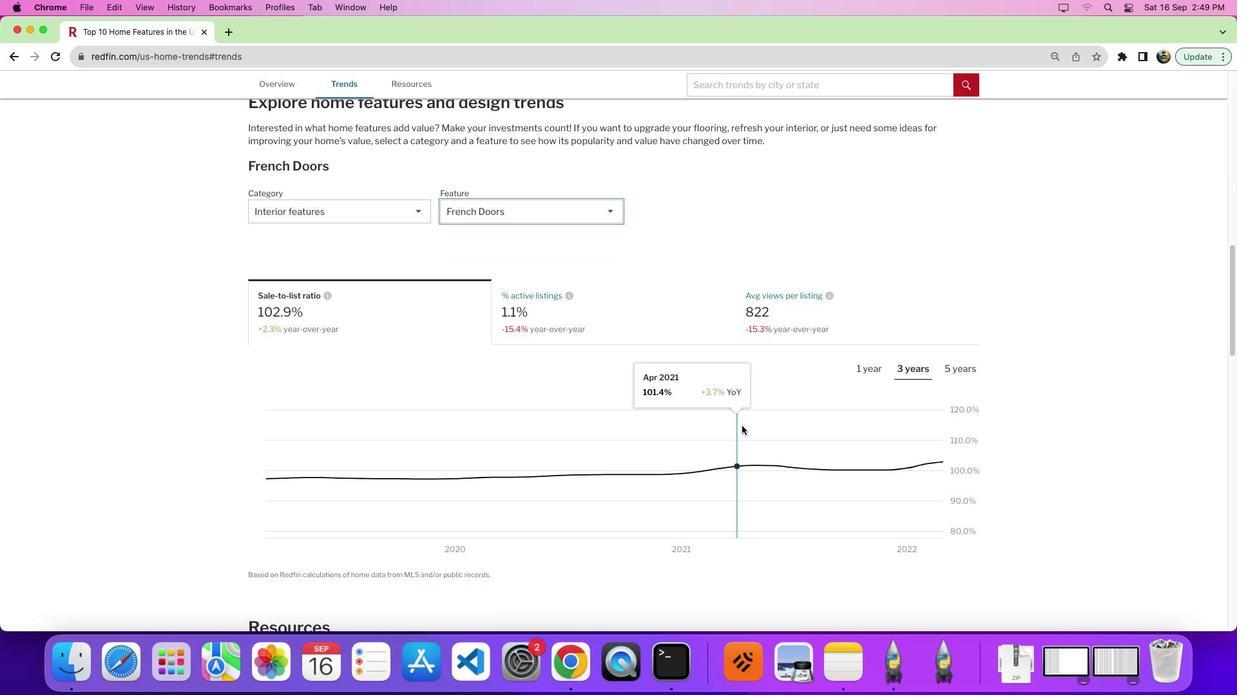 
Action: Mouse scrolled (740, 424) with delta (0, -1)
Screenshot: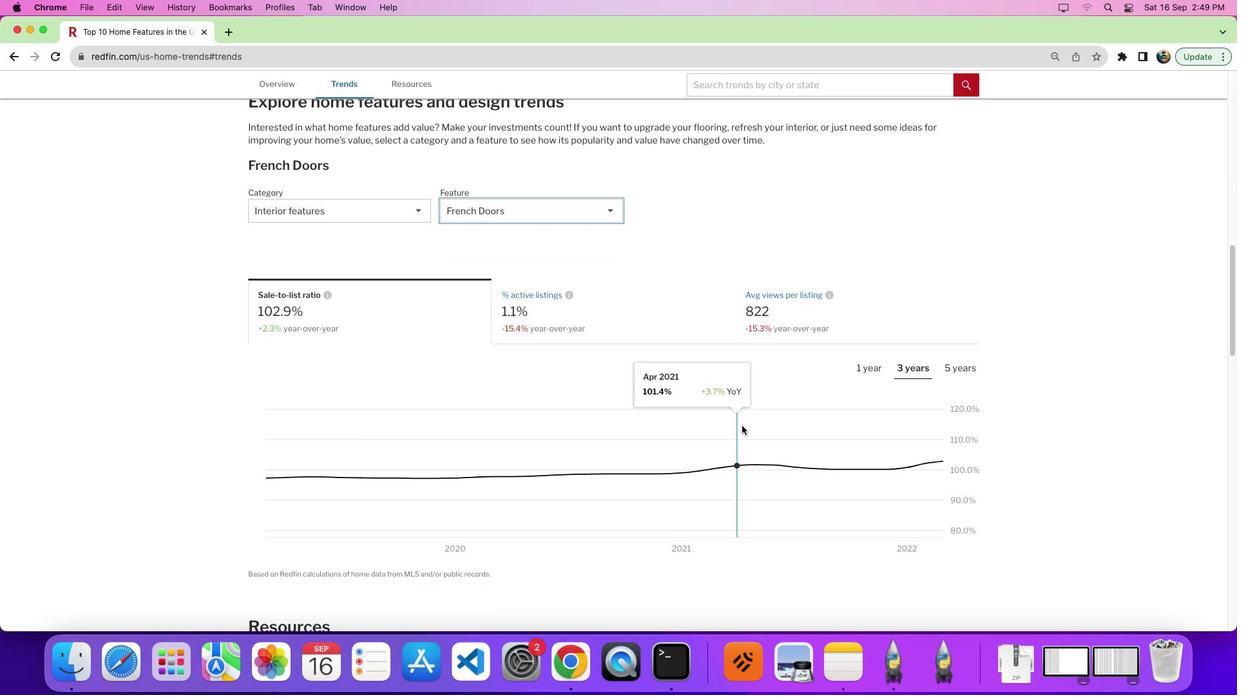 
Action: Mouse moved to (740, 363)
Screenshot: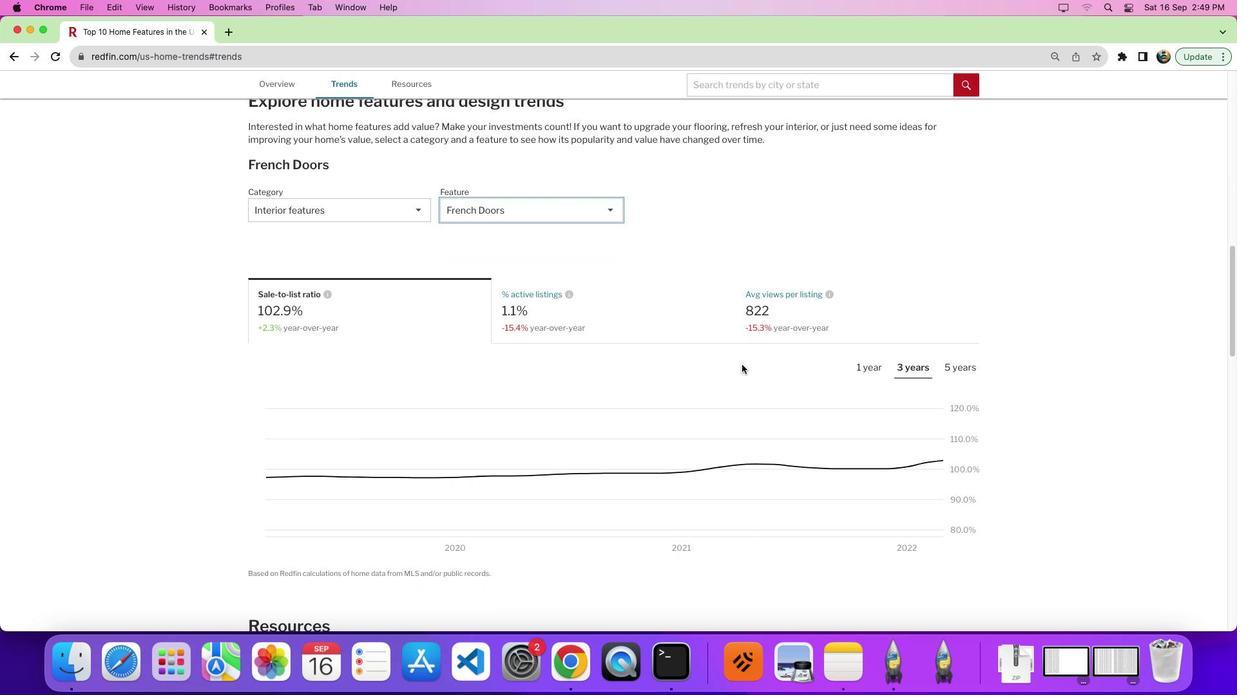 
Action: Mouse scrolled (740, 363) with delta (0, -1)
Screenshot: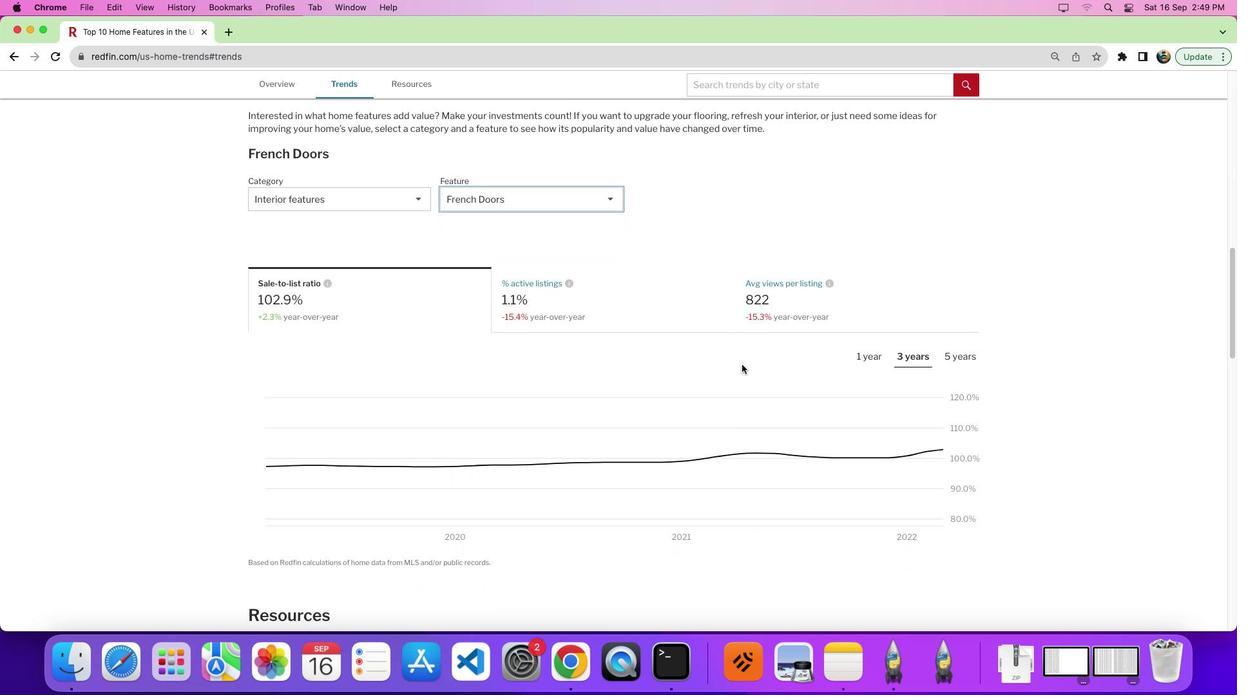 
Action: Mouse scrolled (740, 363) with delta (0, -1)
Screenshot: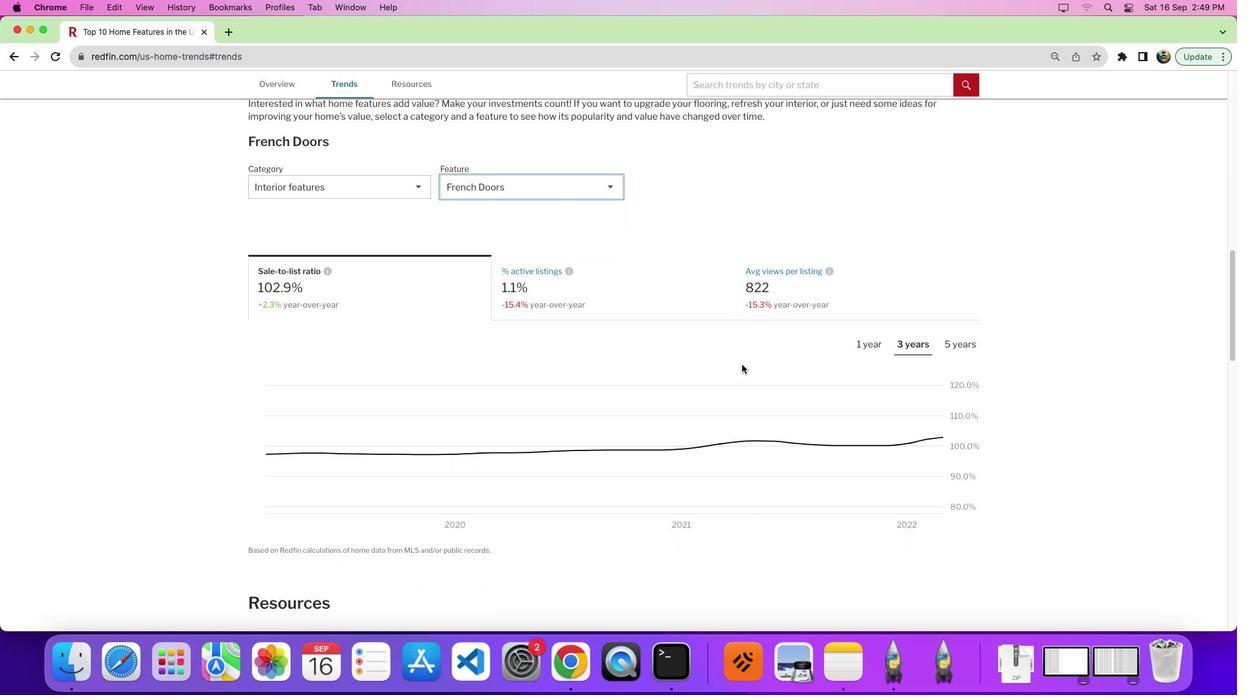 
Action: Mouse scrolled (740, 363) with delta (0, -1)
Screenshot: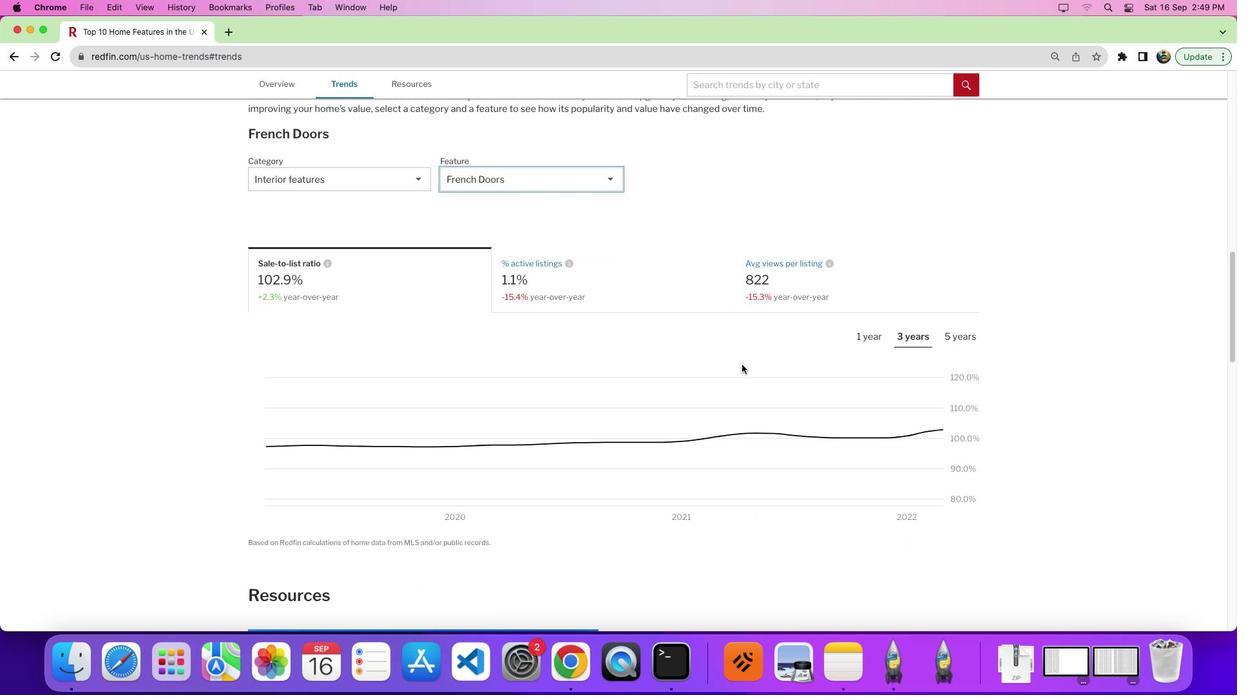 
Action: Mouse scrolled (740, 363) with delta (0, -1)
Screenshot: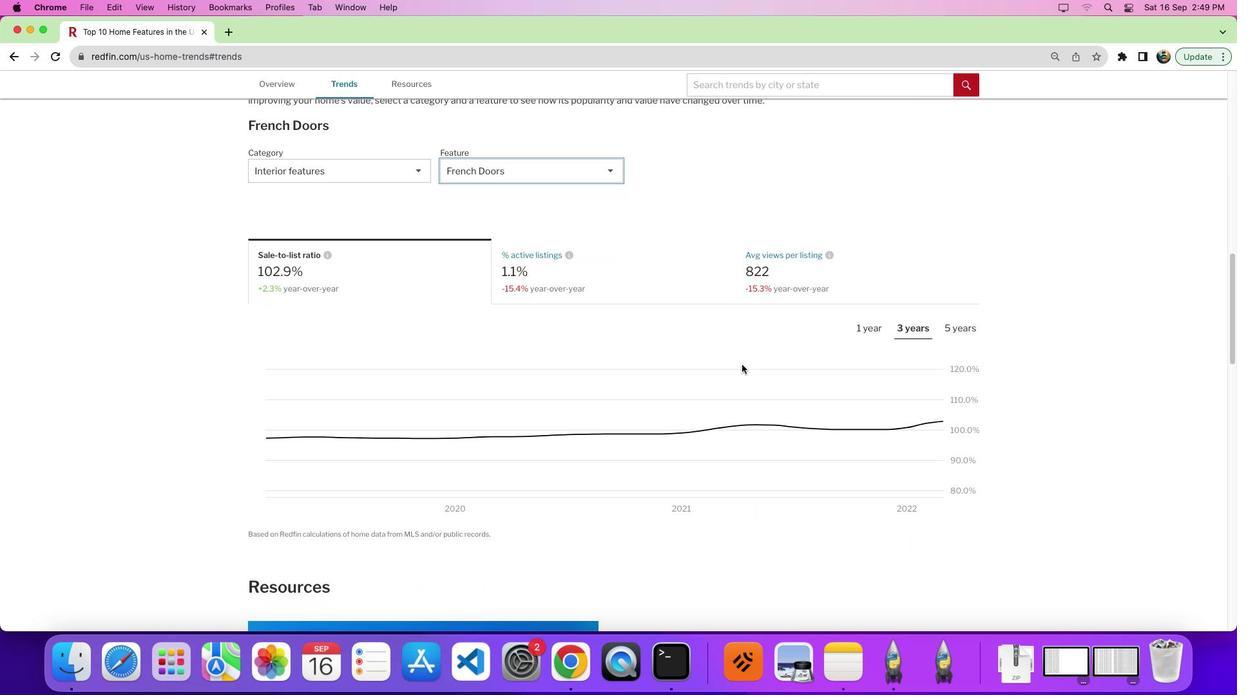 
Action: Mouse moved to (604, 278)
Screenshot: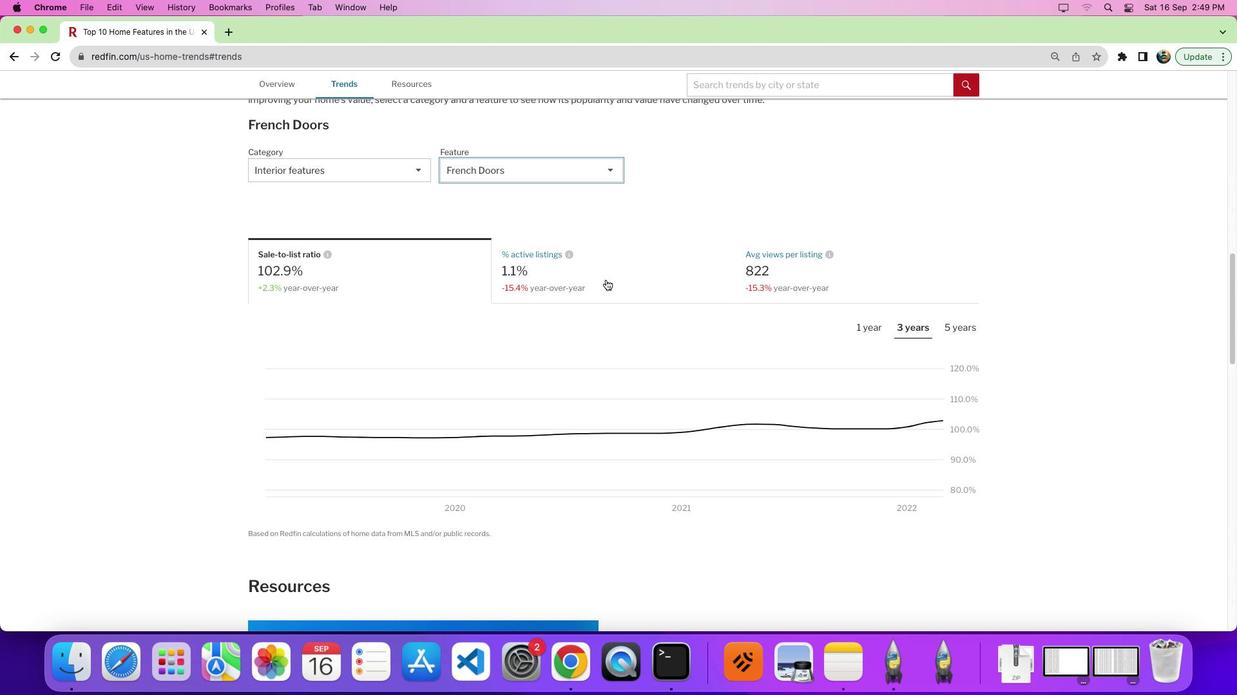 
Action: Mouse pressed left at (604, 278)
Screenshot: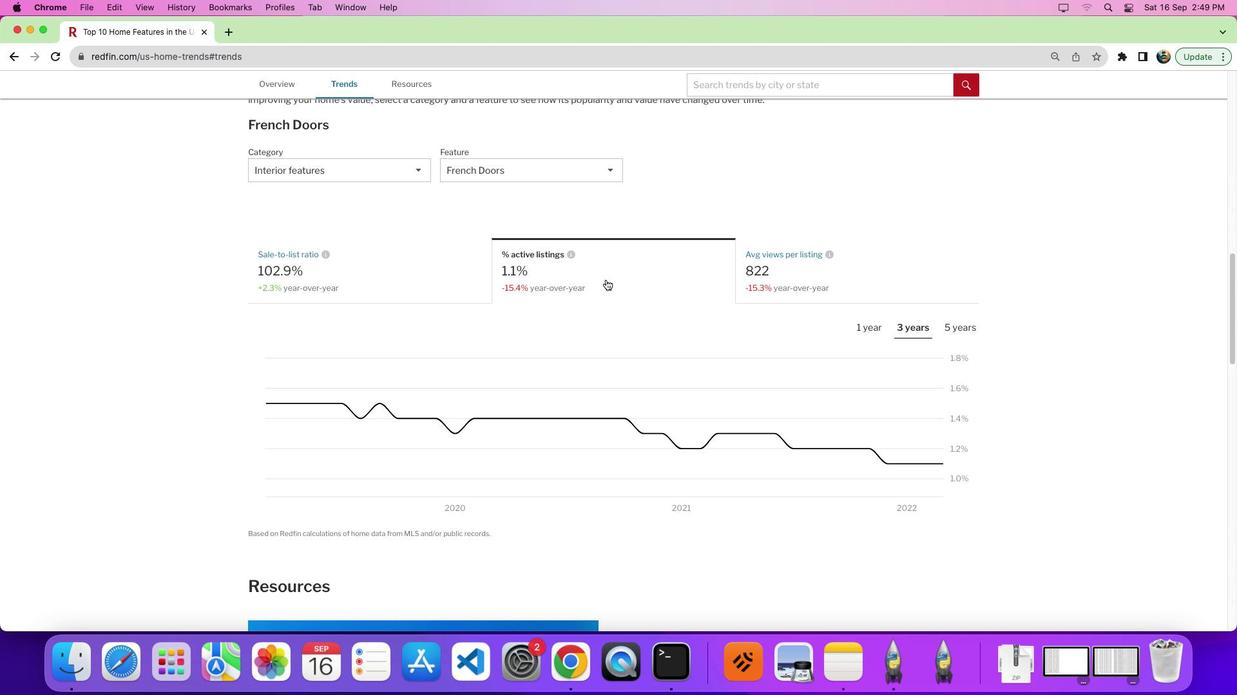 
Action: Mouse moved to (759, 265)
Screenshot: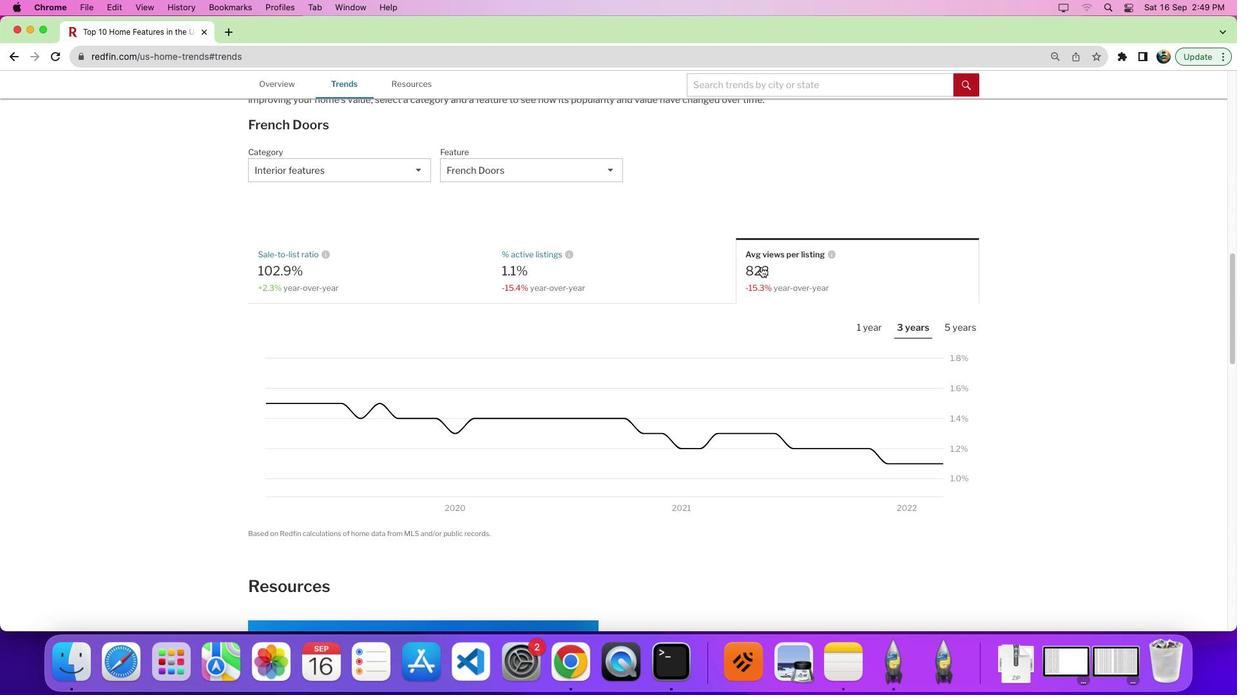 
Action: Mouse pressed left at (759, 265)
Screenshot: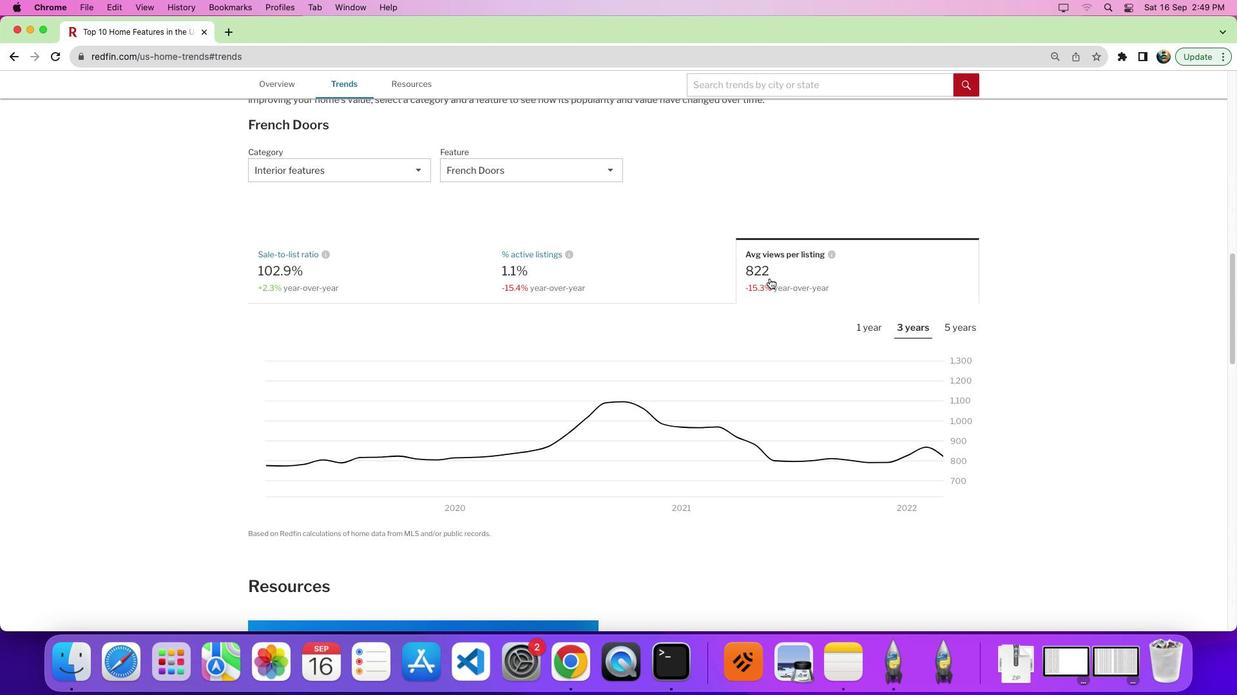 
Action: Mouse moved to (806, 389)
Screenshot: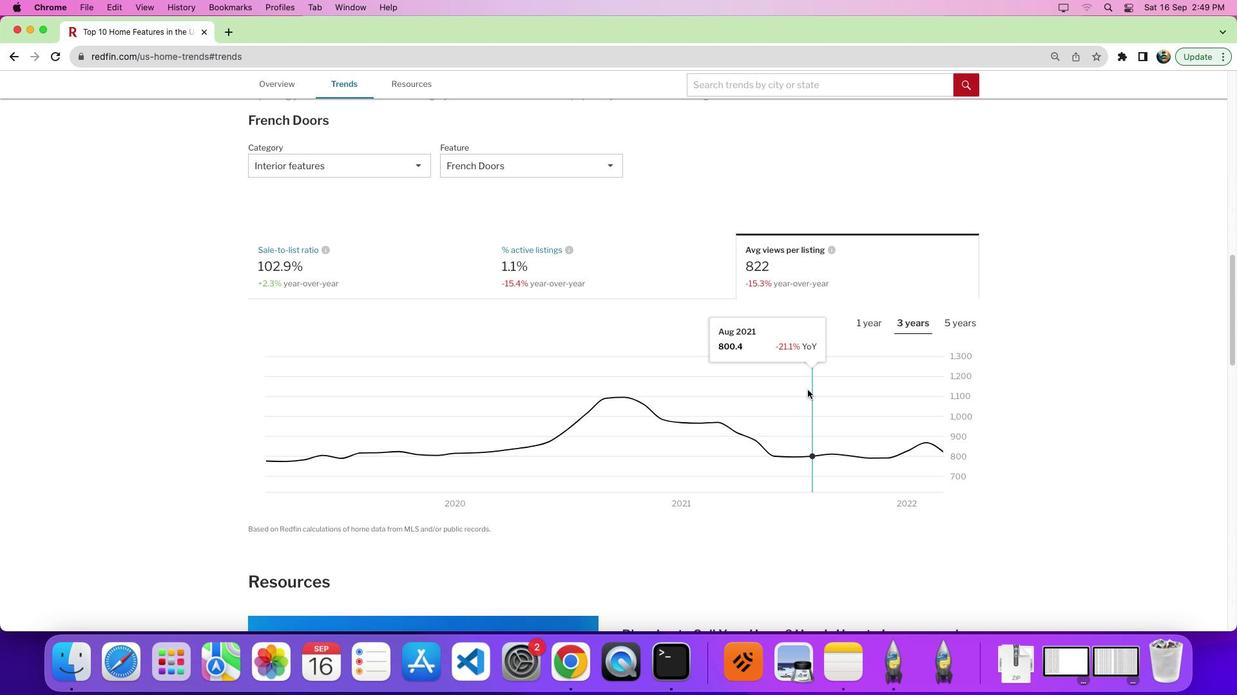 
Action: Mouse scrolled (806, 389) with delta (0, -1)
Screenshot: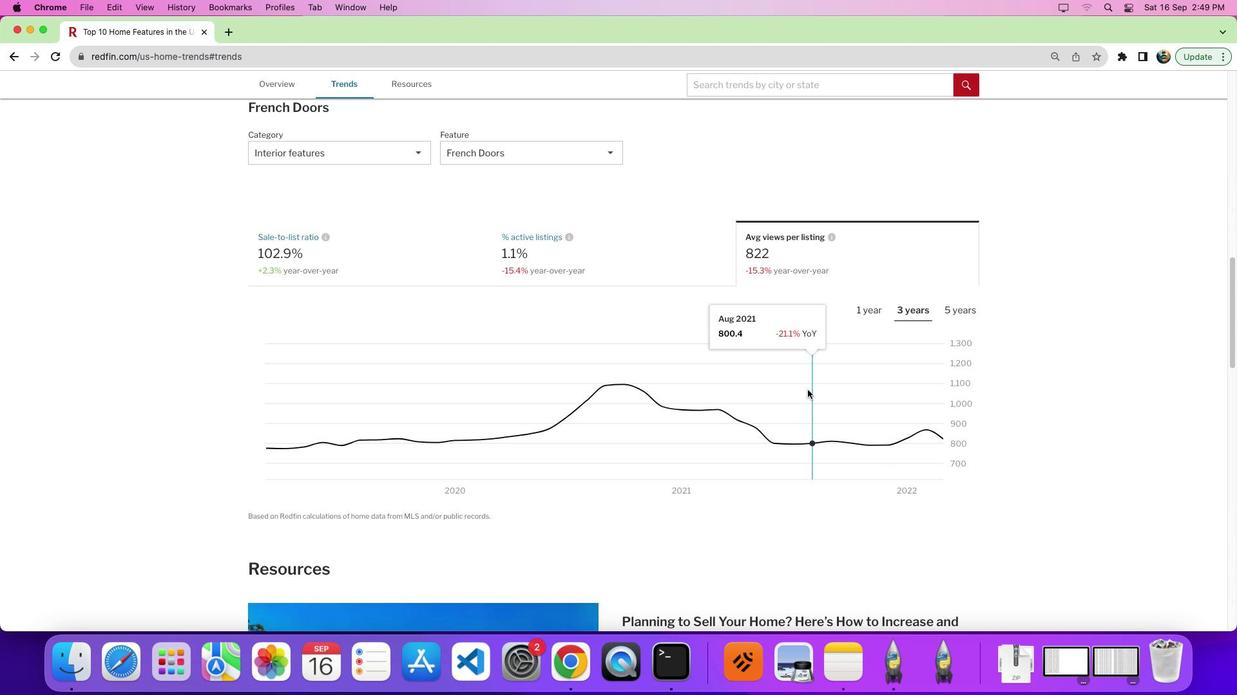 
Action: Mouse scrolled (806, 389) with delta (0, -1)
Screenshot: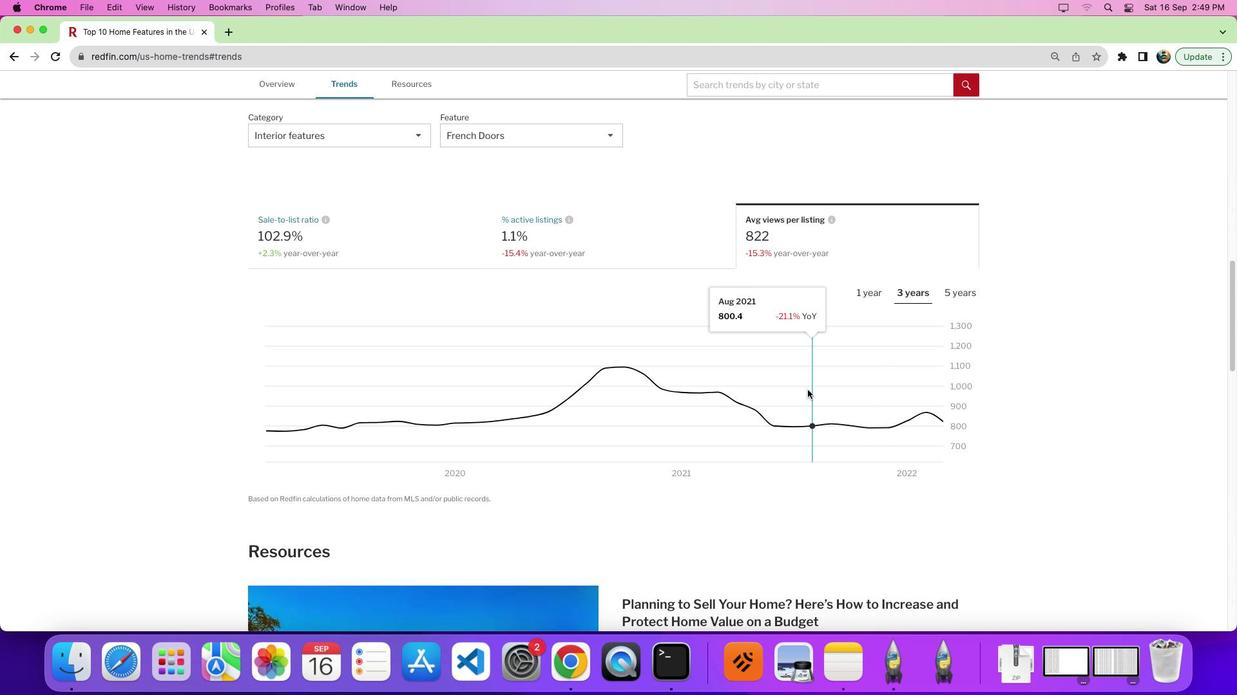 
Action: Mouse moved to (1074, 411)
Screenshot: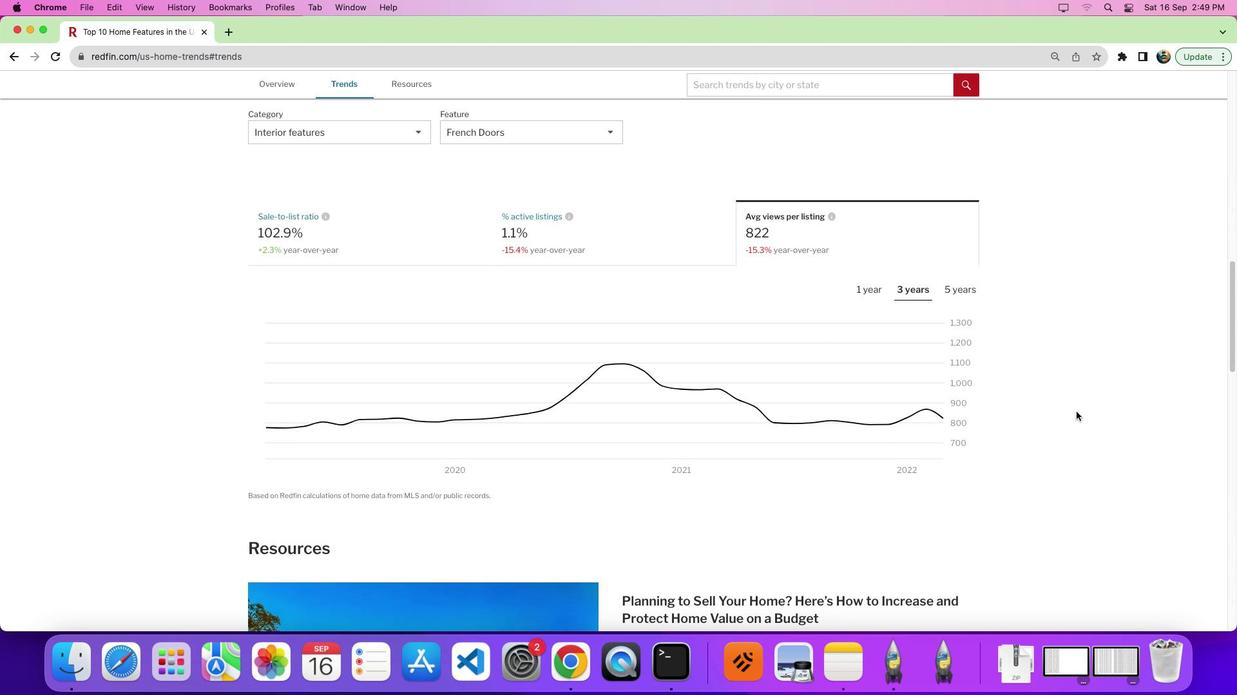 
Action: Mouse pressed left at (1074, 411)
Screenshot: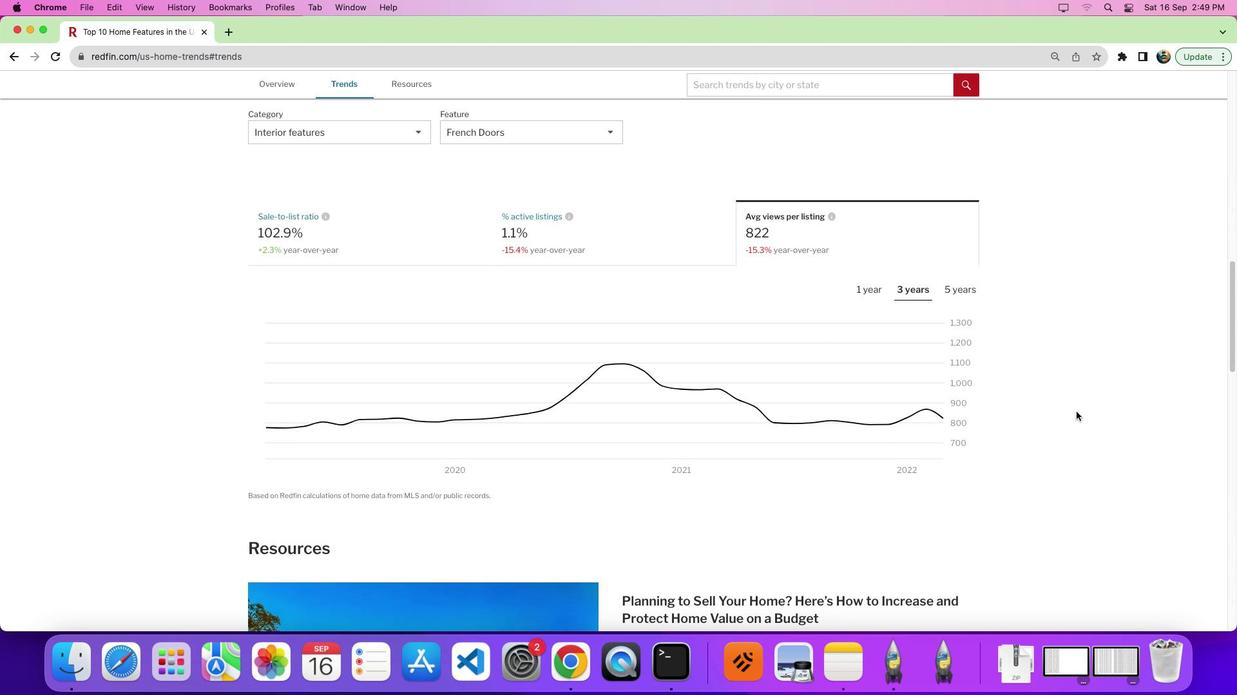 
